 Task: Create a due date automation trigger when advanced on, on the tuesday of the week a card is due add dates starting in between 1 and 5 days at 11:00 AM.
Action: Mouse moved to (769, 222)
Screenshot: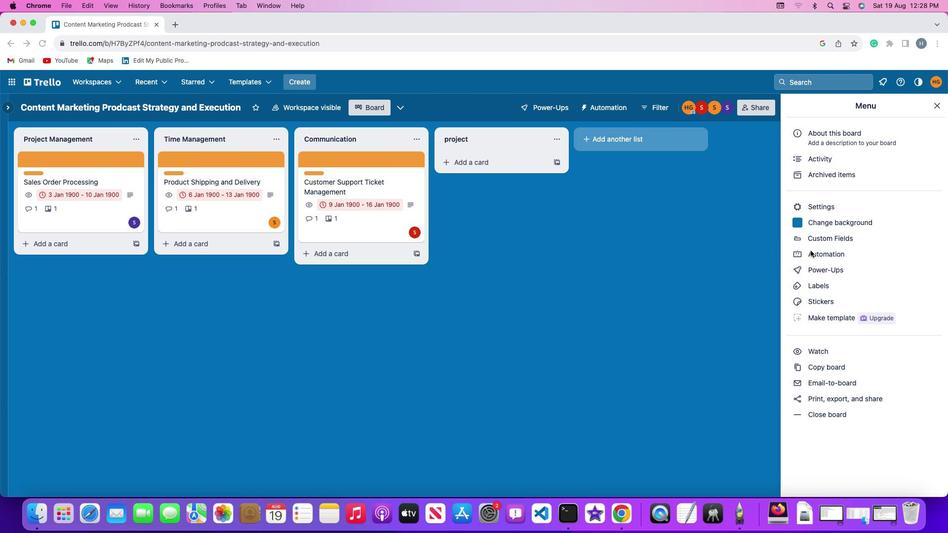 
Action: Mouse pressed left at (769, 222)
Screenshot: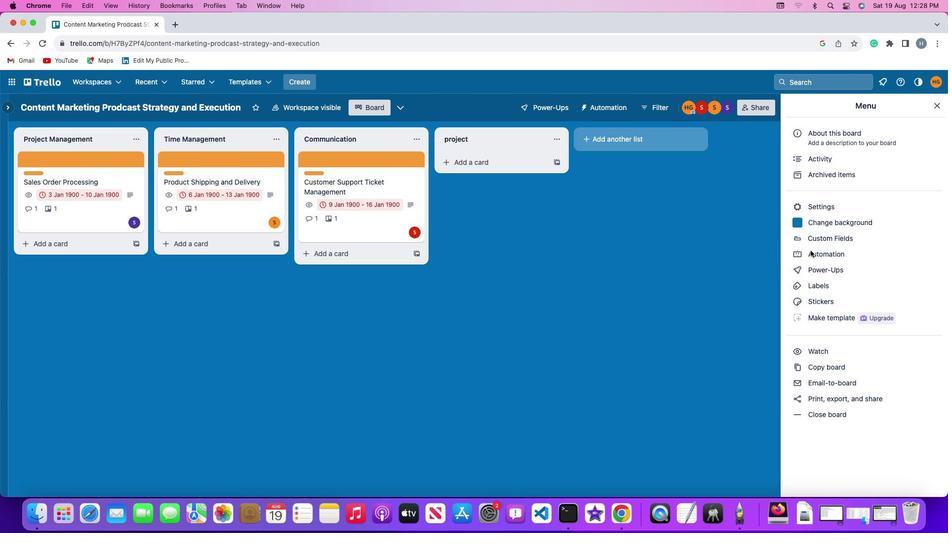 
Action: Mouse pressed left at (769, 222)
Screenshot: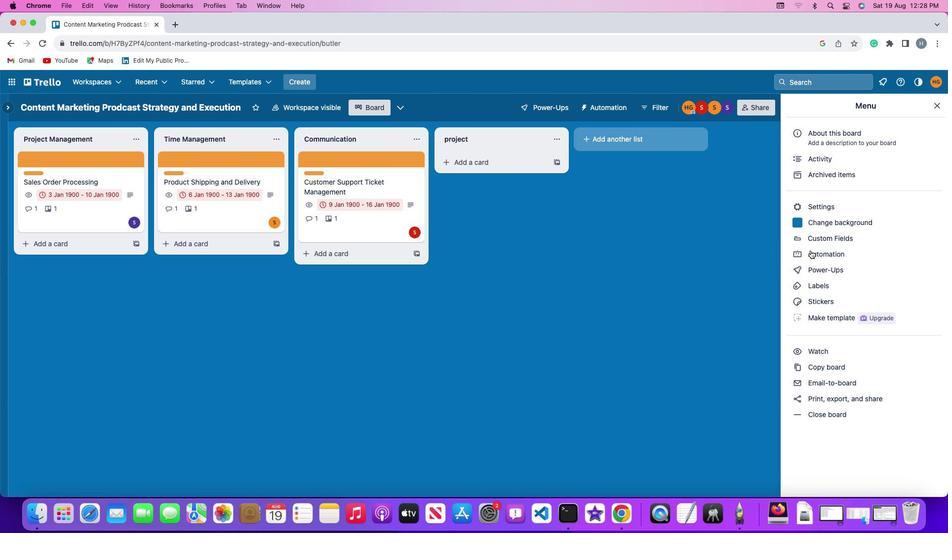 
Action: Mouse moved to (145, 195)
Screenshot: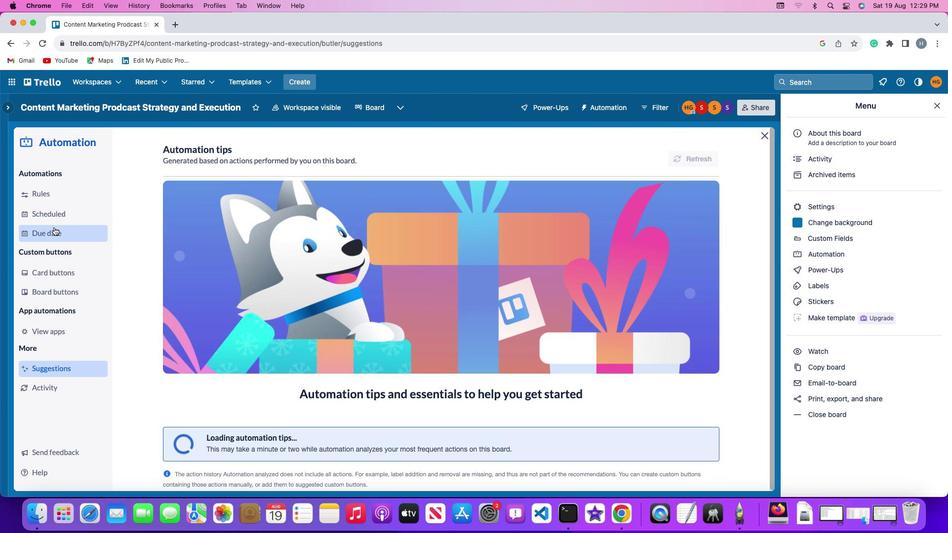 
Action: Mouse pressed left at (145, 195)
Screenshot: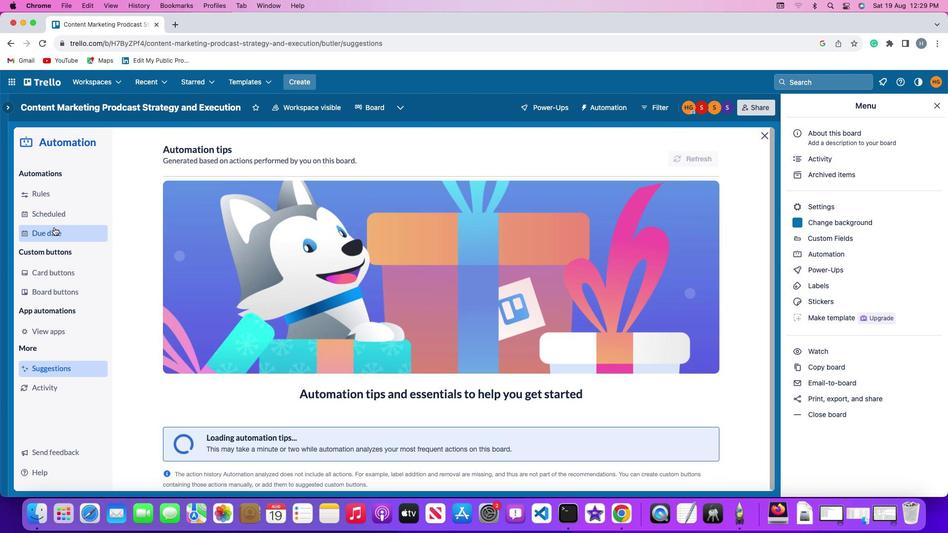 
Action: Mouse moved to (649, 96)
Screenshot: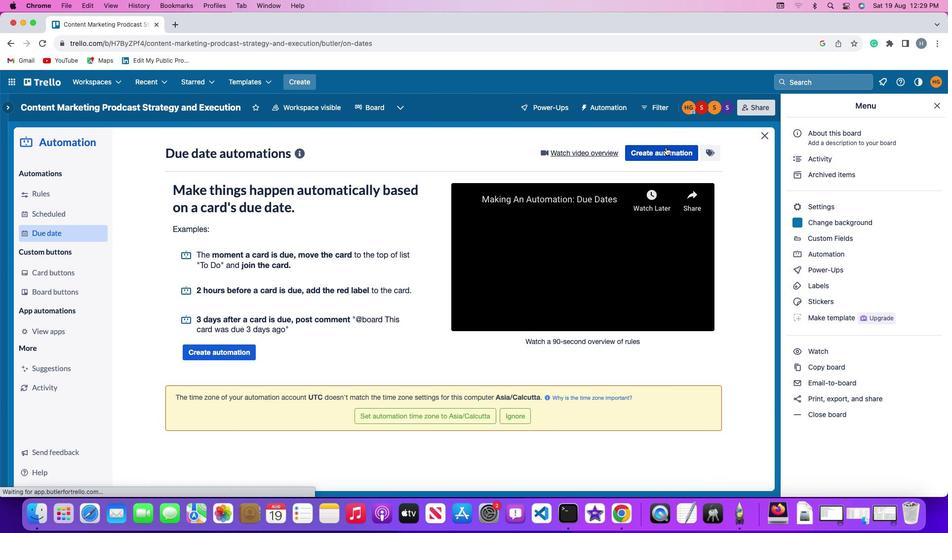 
Action: Mouse pressed left at (649, 96)
Screenshot: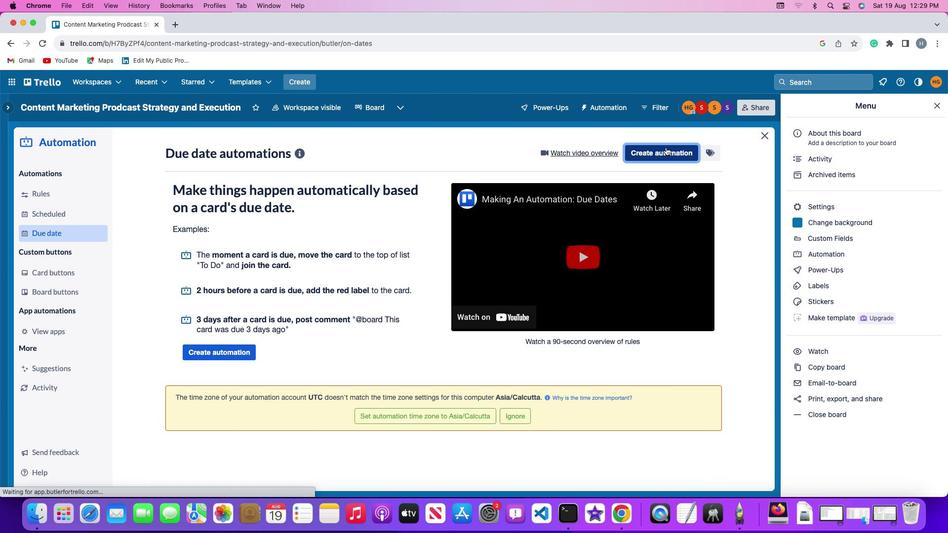 
Action: Mouse moved to (268, 225)
Screenshot: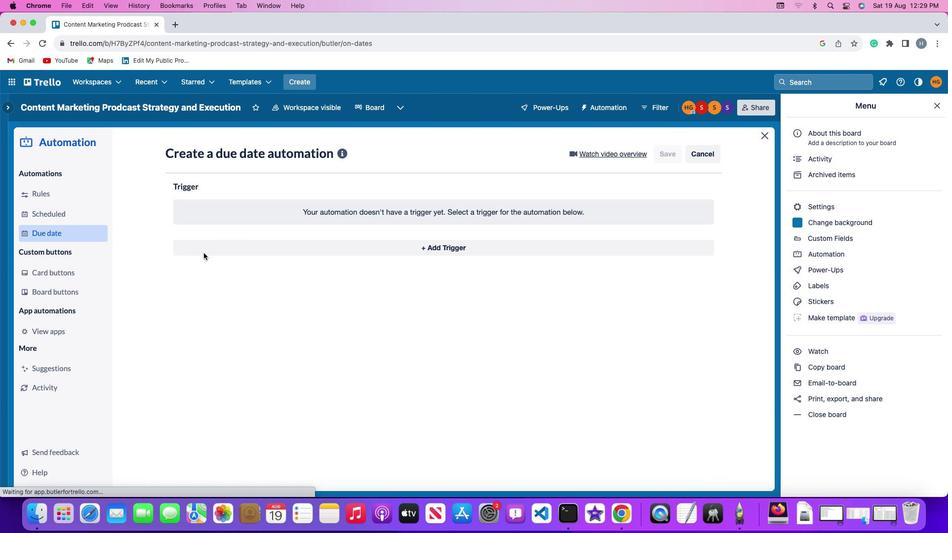 
Action: Mouse pressed left at (268, 225)
Screenshot: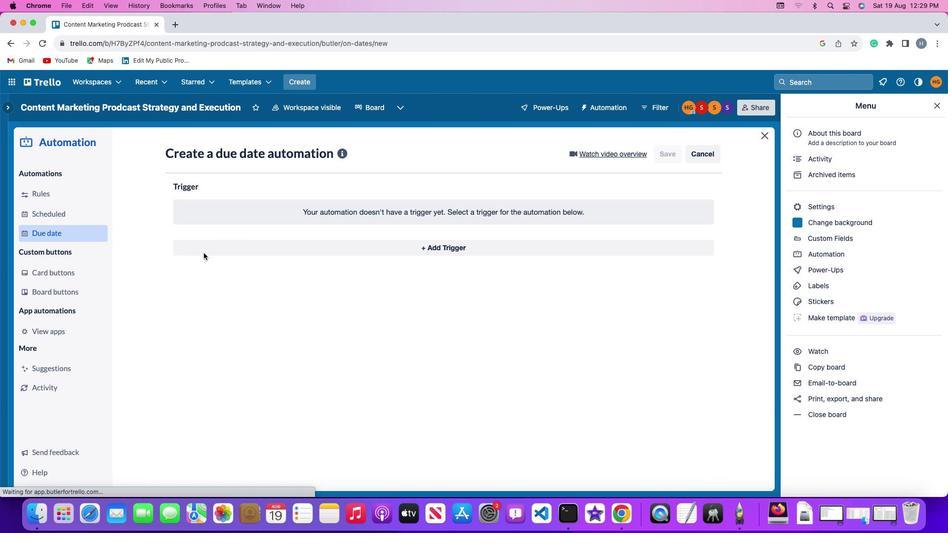 
Action: Mouse moved to (277, 444)
Screenshot: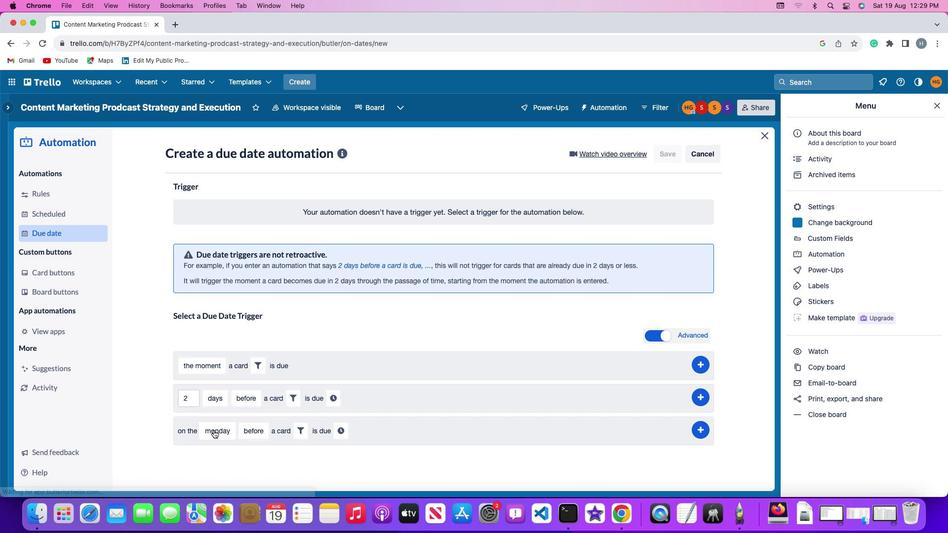
Action: Mouse pressed left at (277, 444)
Screenshot: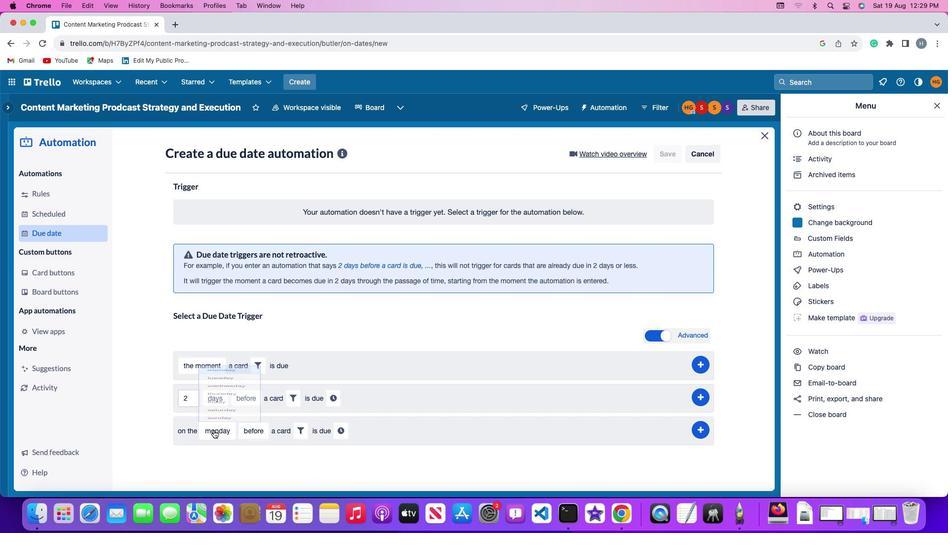 
Action: Mouse moved to (287, 292)
Screenshot: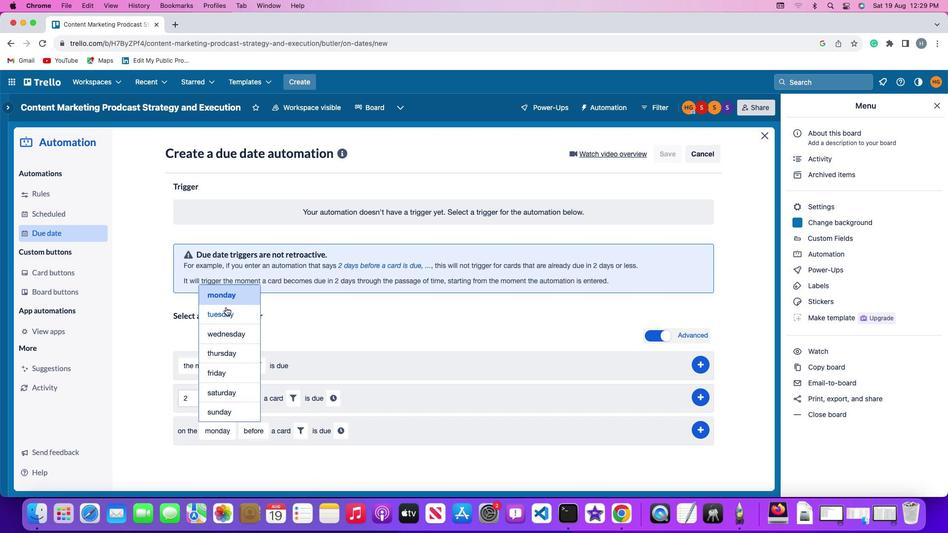 
Action: Mouse pressed left at (287, 292)
Screenshot: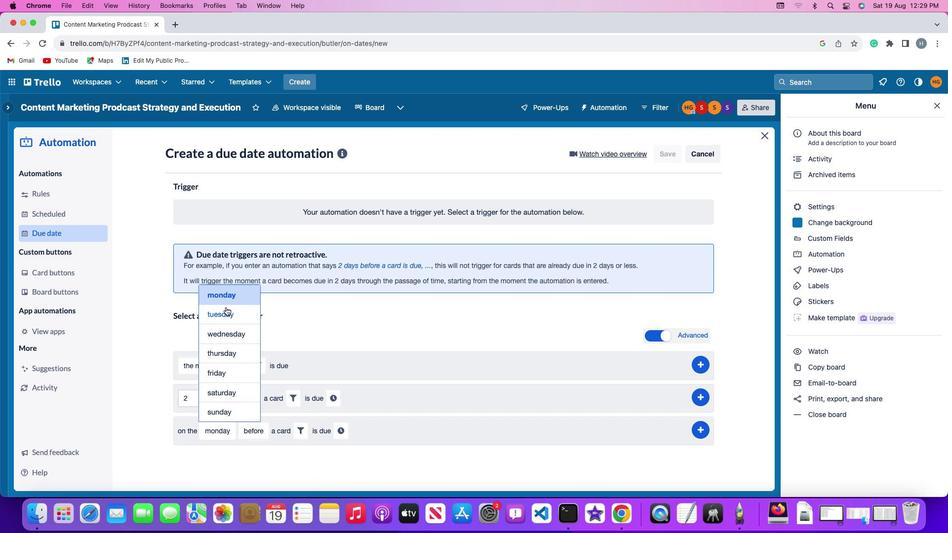
Action: Mouse moved to (302, 442)
Screenshot: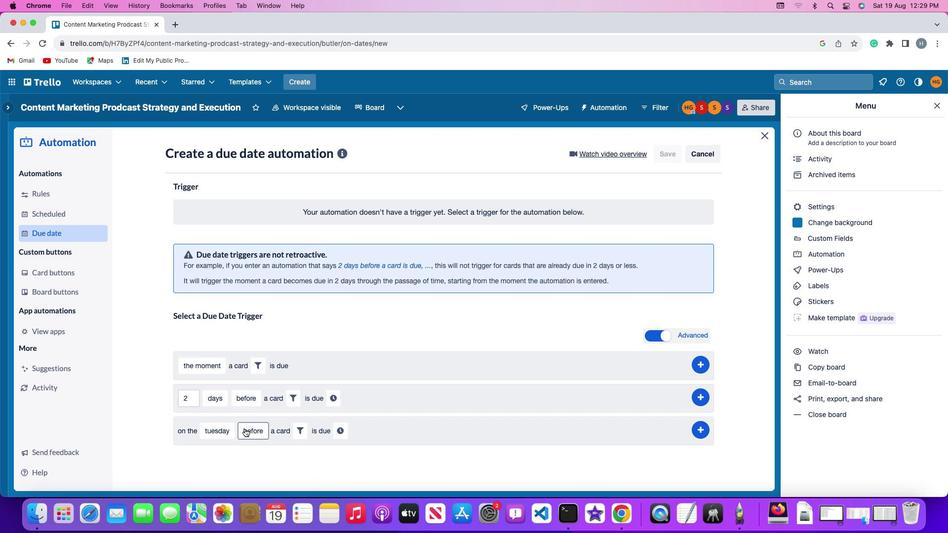
Action: Mouse pressed left at (302, 442)
Screenshot: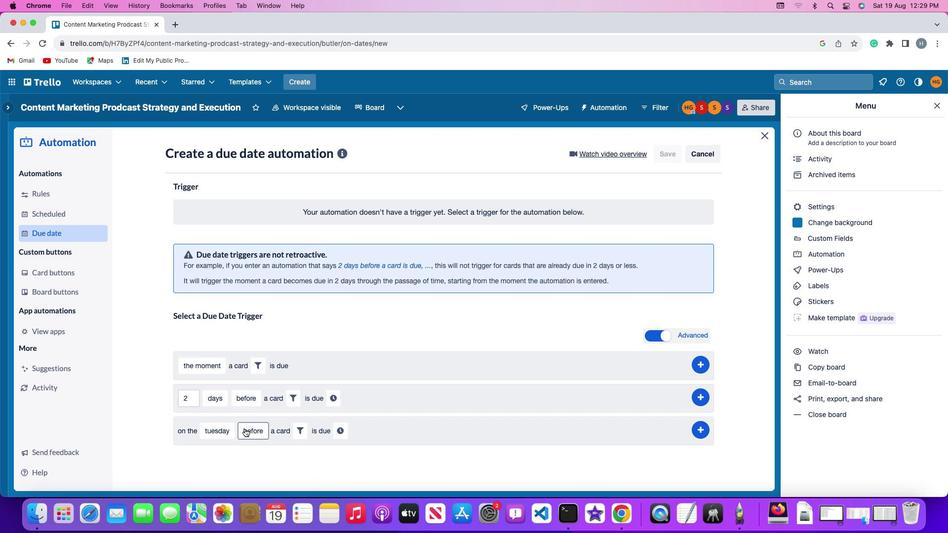 
Action: Mouse moved to (312, 404)
Screenshot: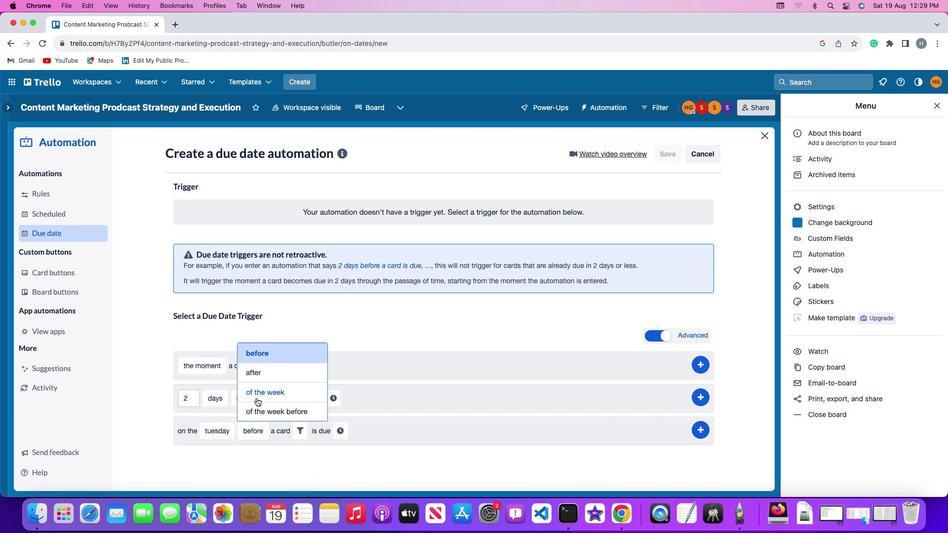 
Action: Mouse pressed left at (312, 404)
Screenshot: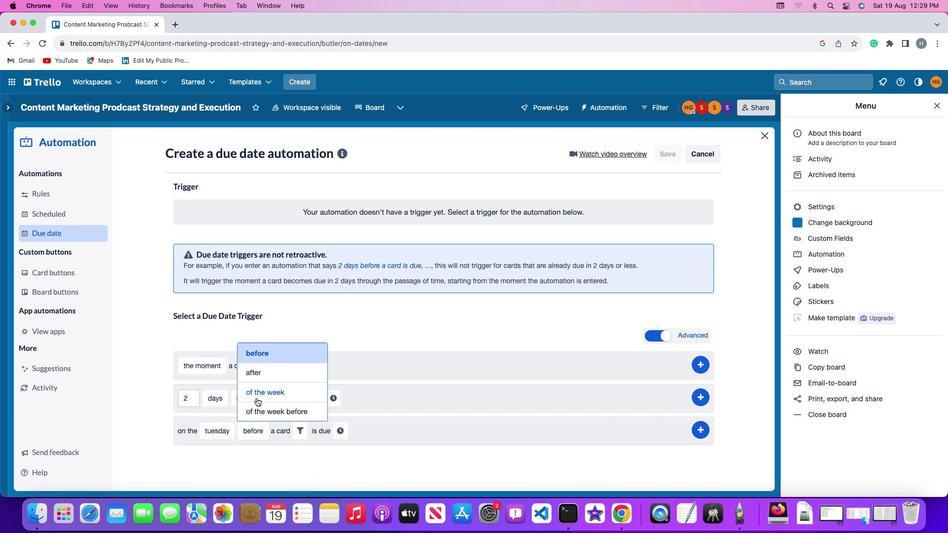 
Action: Mouse moved to (361, 442)
Screenshot: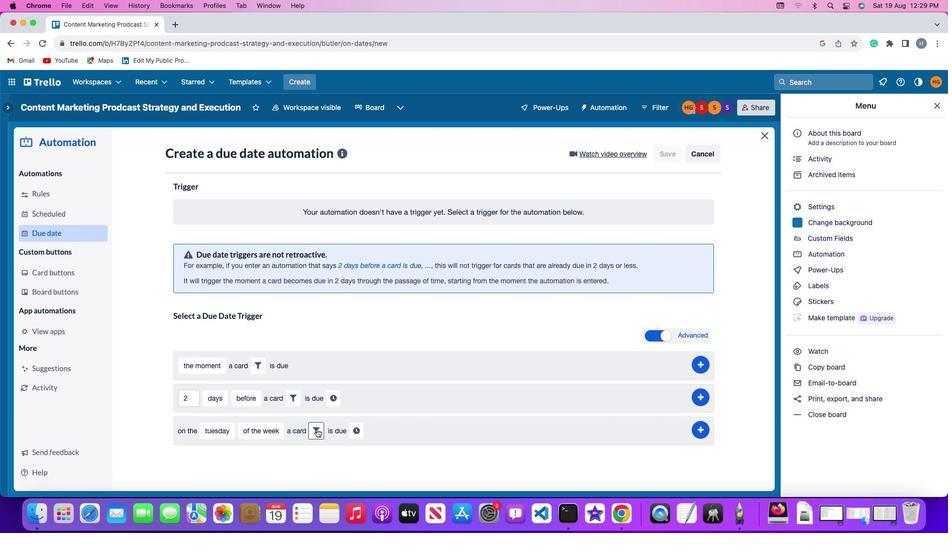 
Action: Mouse pressed left at (361, 442)
Screenshot: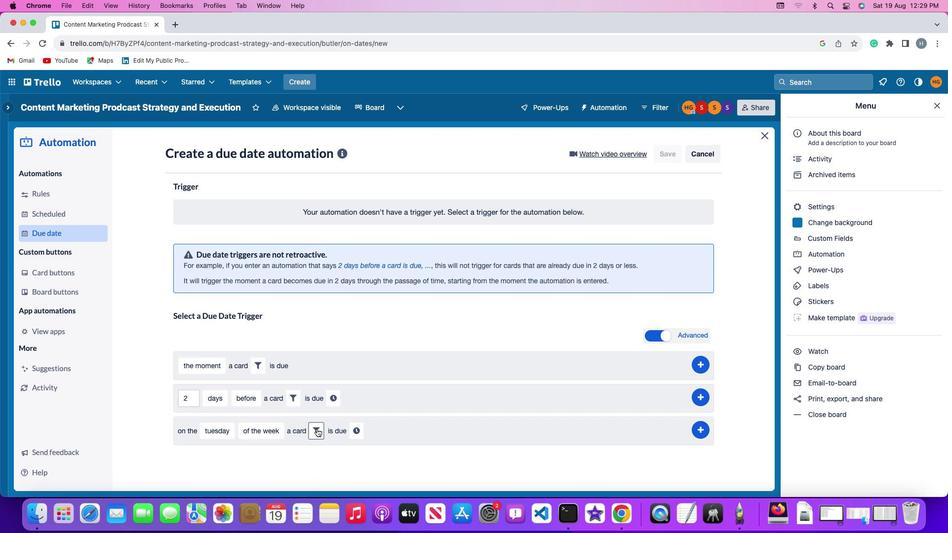 
Action: Mouse moved to (400, 481)
Screenshot: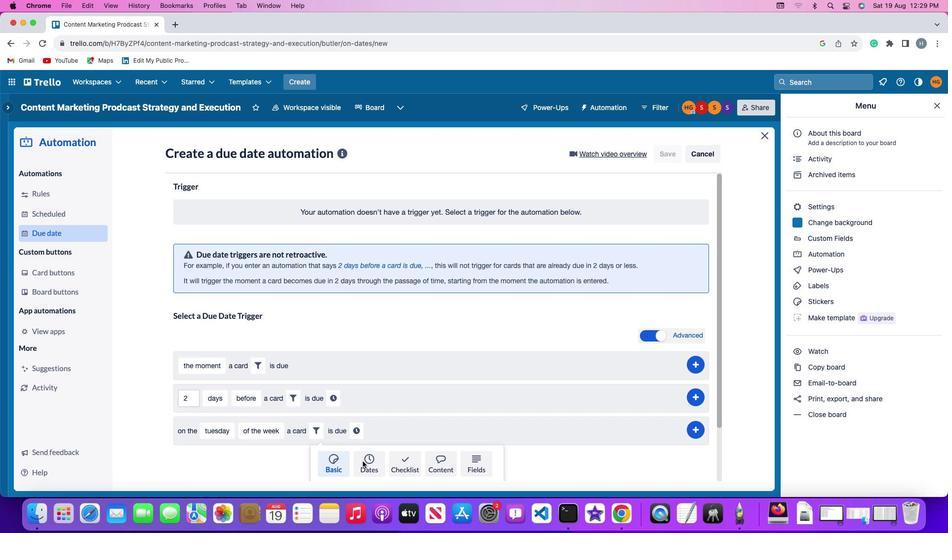 
Action: Mouse pressed left at (400, 481)
Screenshot: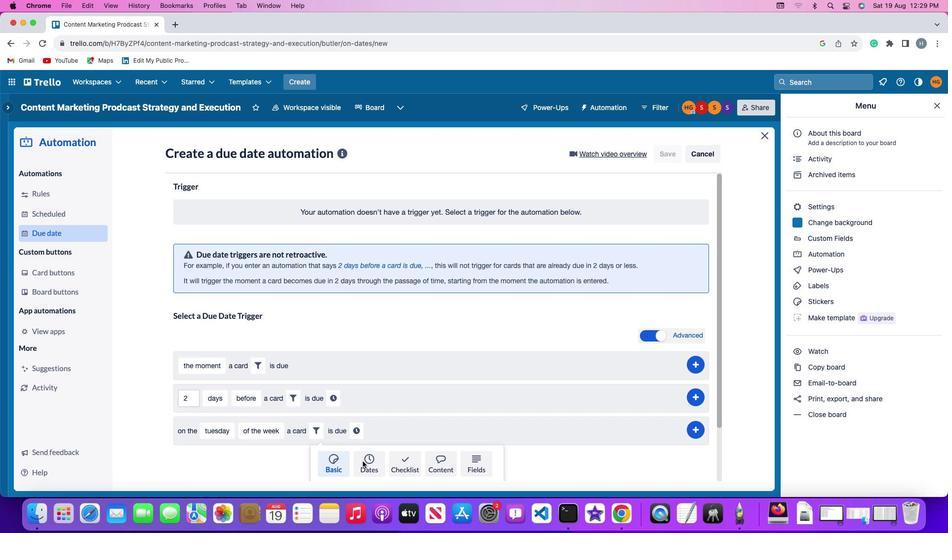 
Action: Mouse moved to (317, 481)
Screenshot: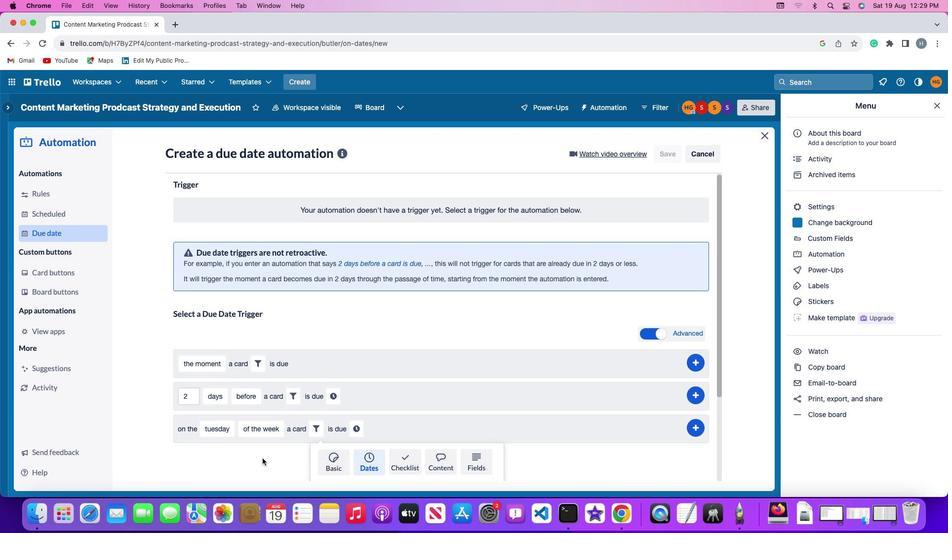 
Action: Mouse scrolled (317, 481) with delta (100, -84)
Screenshot: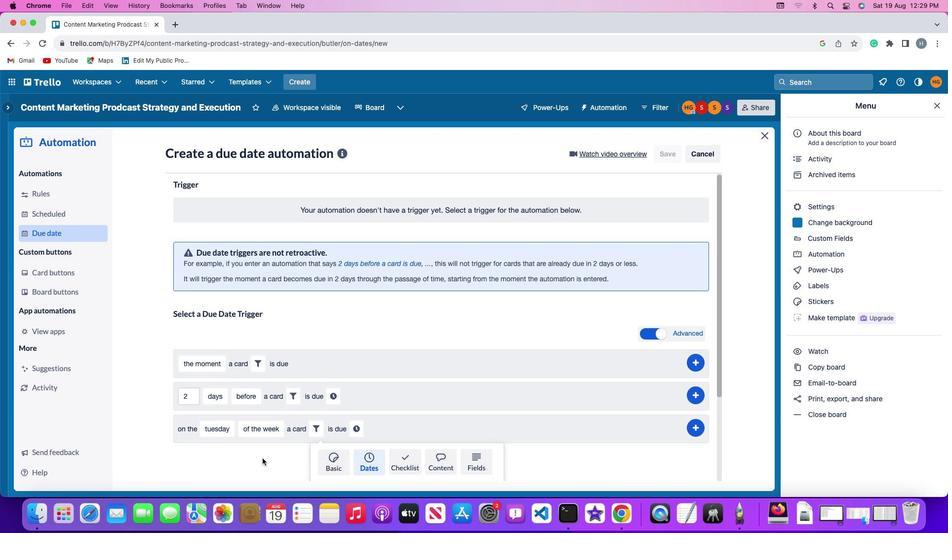 
Action: Mouse scrolled (317, 481) with delta (100, -84)
Screenshot: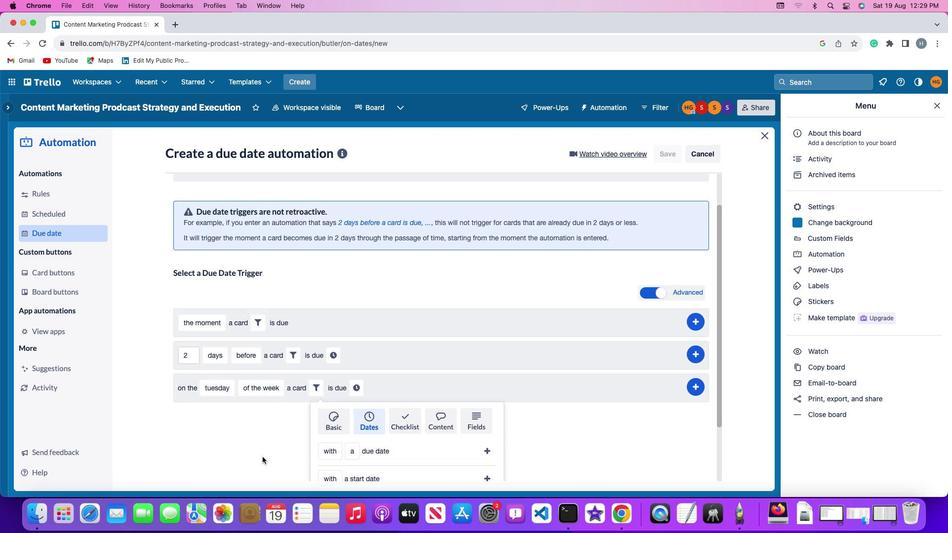 
Action: Mouse scrolled (317, 481) with delta (100, -85)
Screenshot: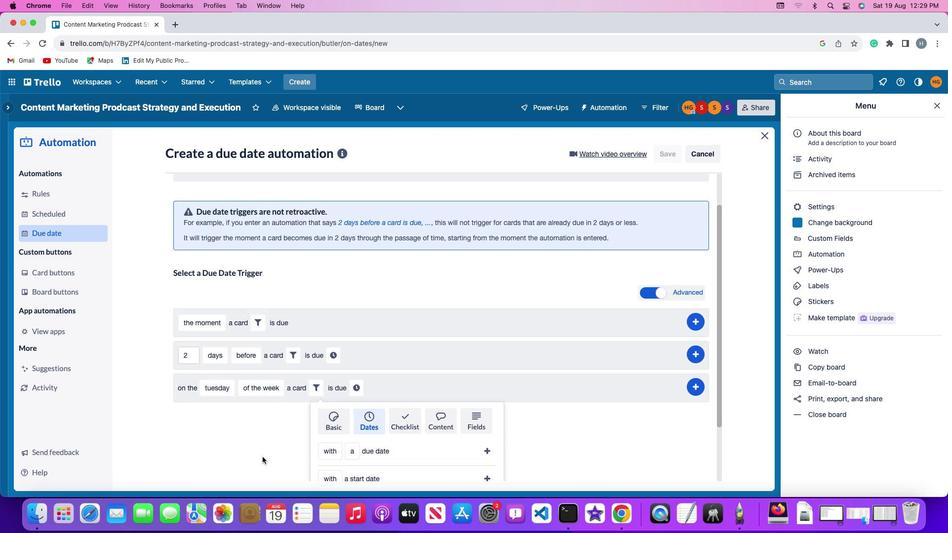
Action: Mouse moved to (317, 481)
Screenshot: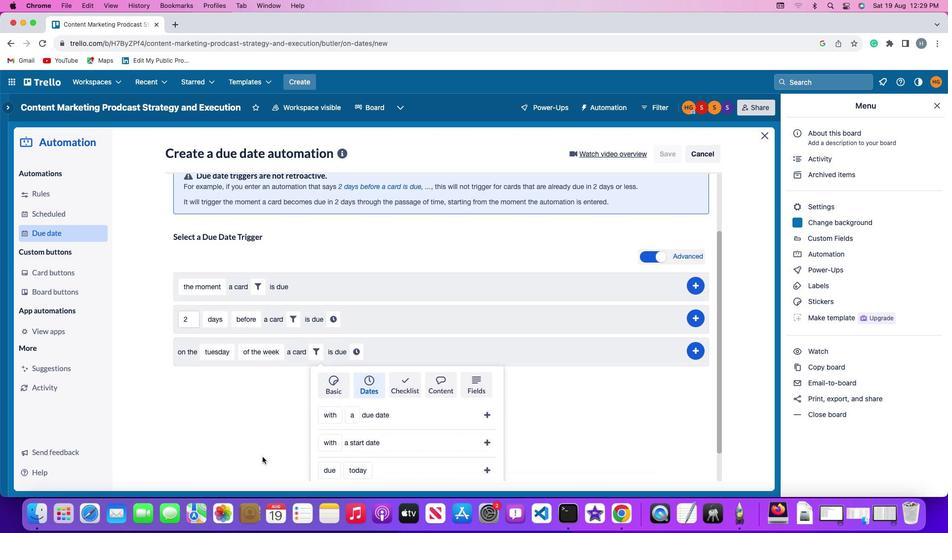 
Action: Mouse scrolled (317, 481) with delta (100, -86)
Screenshot: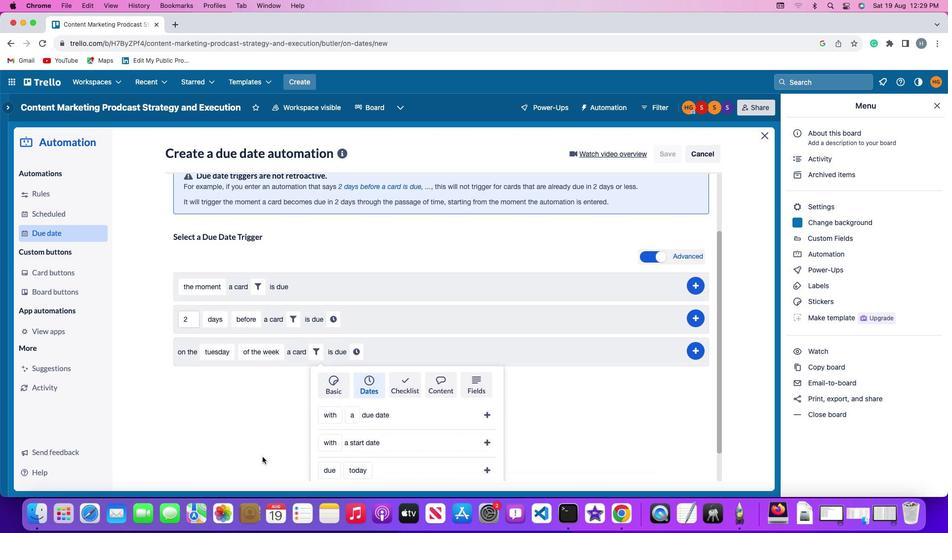 
Action: Mouse moved to (317, 477)
Screenshot: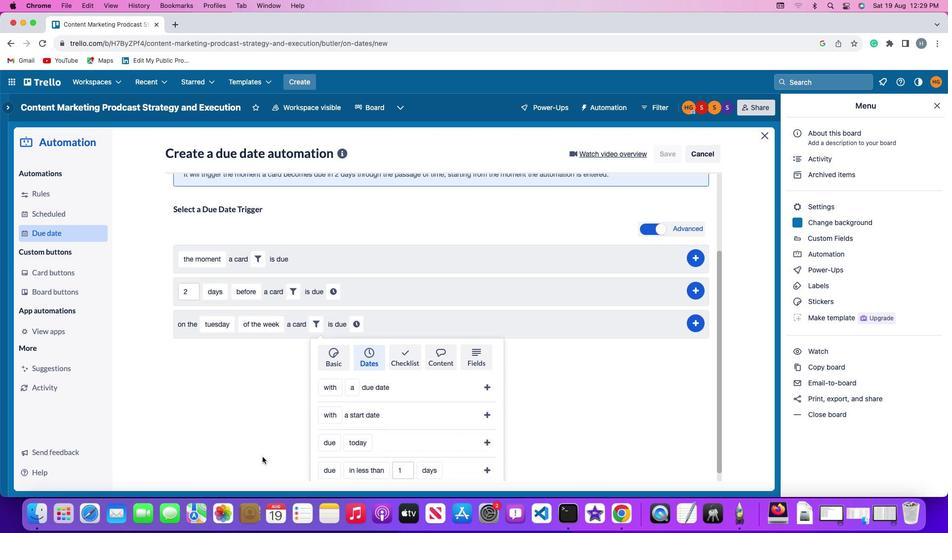 
Action: Mouse scrolled (317, 477) with delta (100, -86)
Screenshot: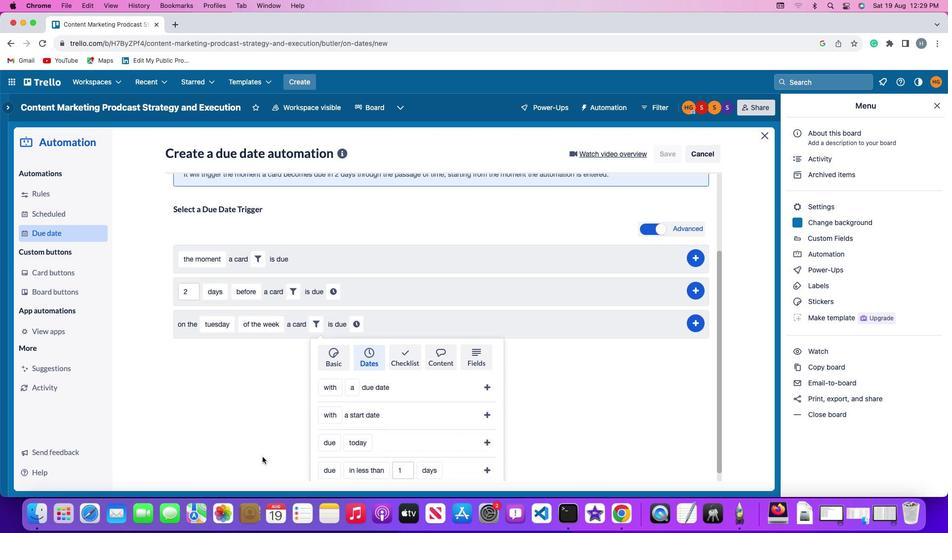 
Action: Mouse moved to (317, 475)
Screenshot: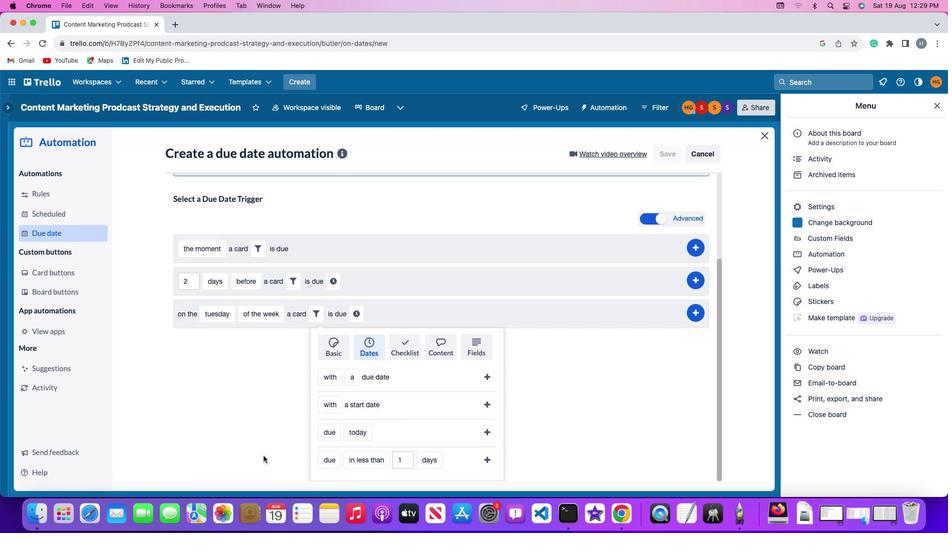 
Action: Mouse scrolled (317, 475) with delta (100, -84)
Screenshot: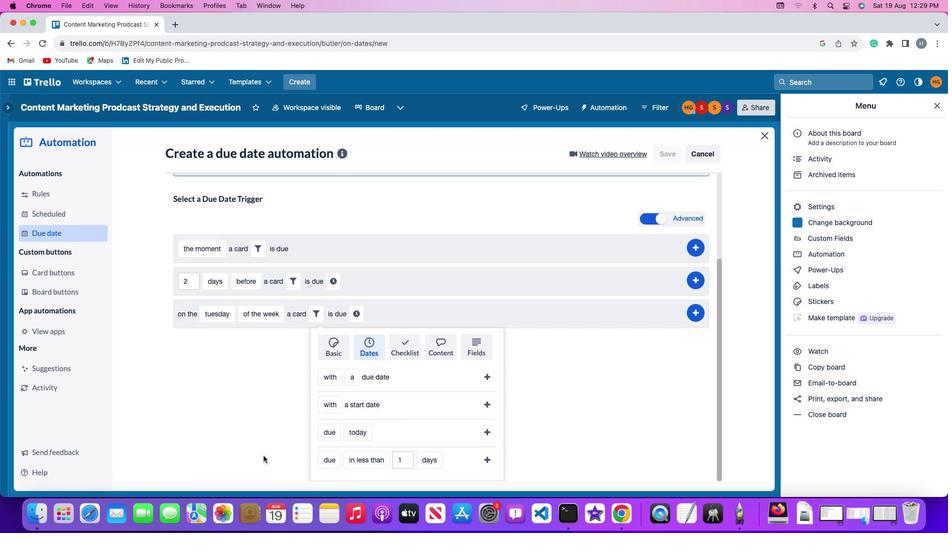 
Action: Mouse scrolled (317, 475) with delta (100, -84)
Screenshot: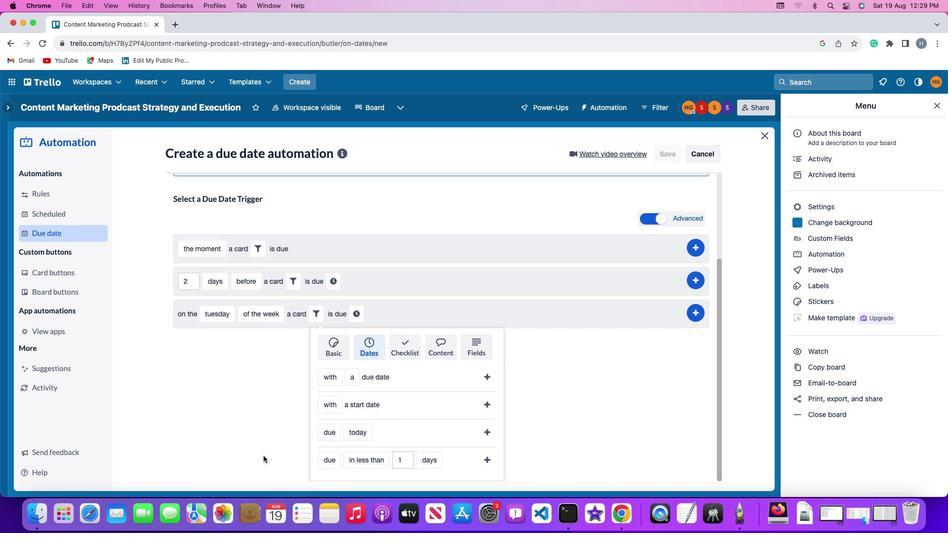 
Action: Mouse scrolled (317, 475) with delta (100, -86)
Screenshot: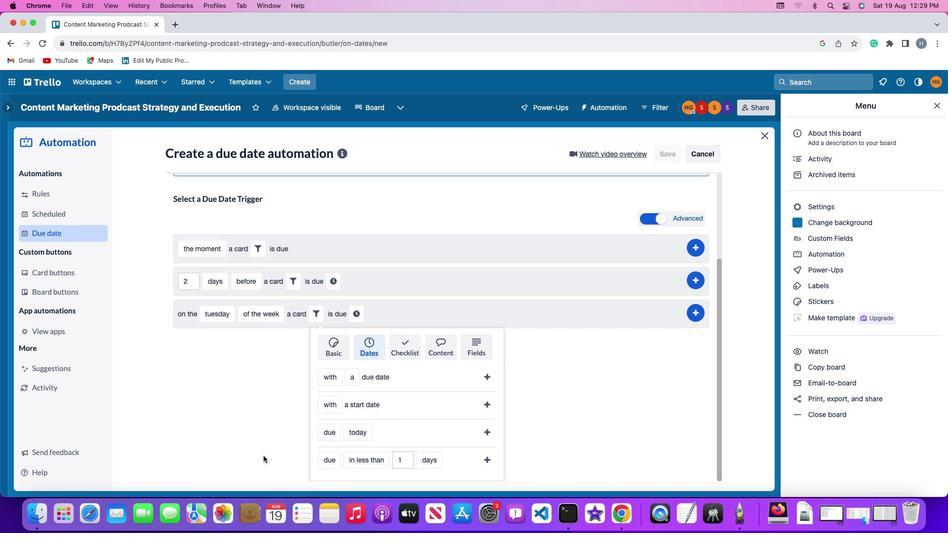 
Action: Mouse scrolled (317, 475) with delta (100, -86)
Screenshot: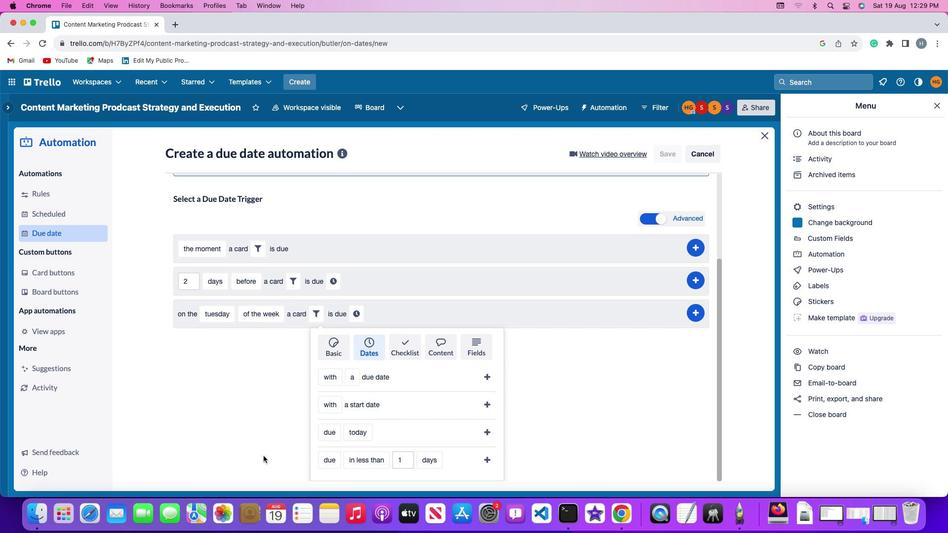 
Action: Mouse moved to (373, 475)
Screenshot: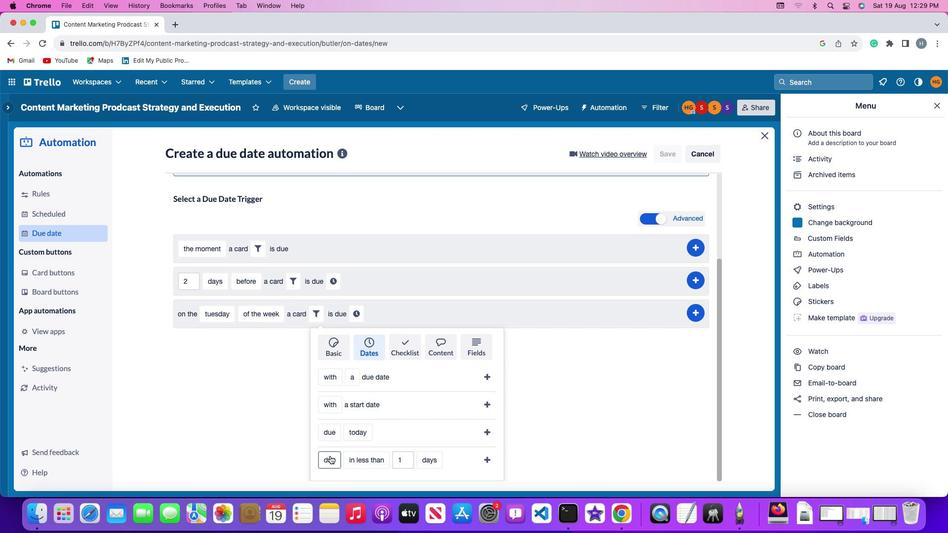 
Action: Mouse pressed left at (373, 475)
Screenshot: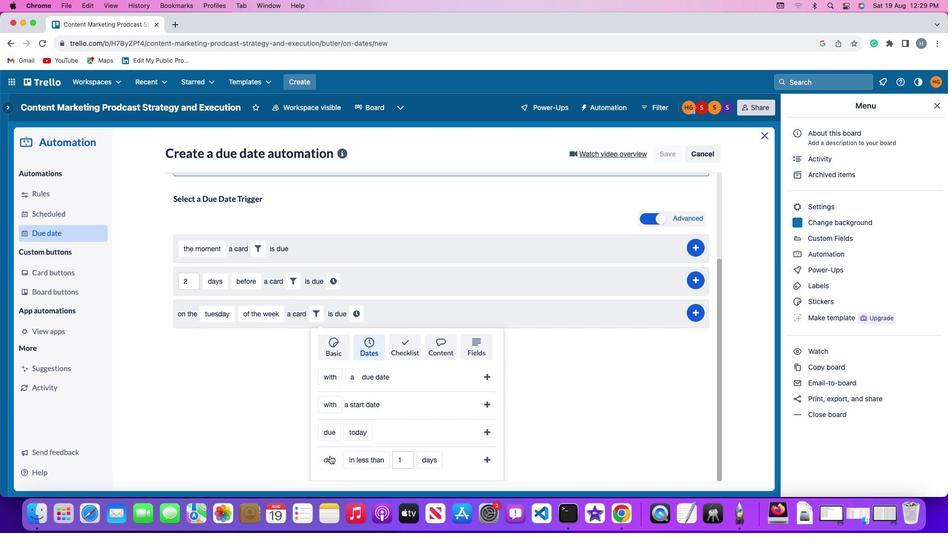 
Action: Mouse moved to (372, 458)
Screenshot: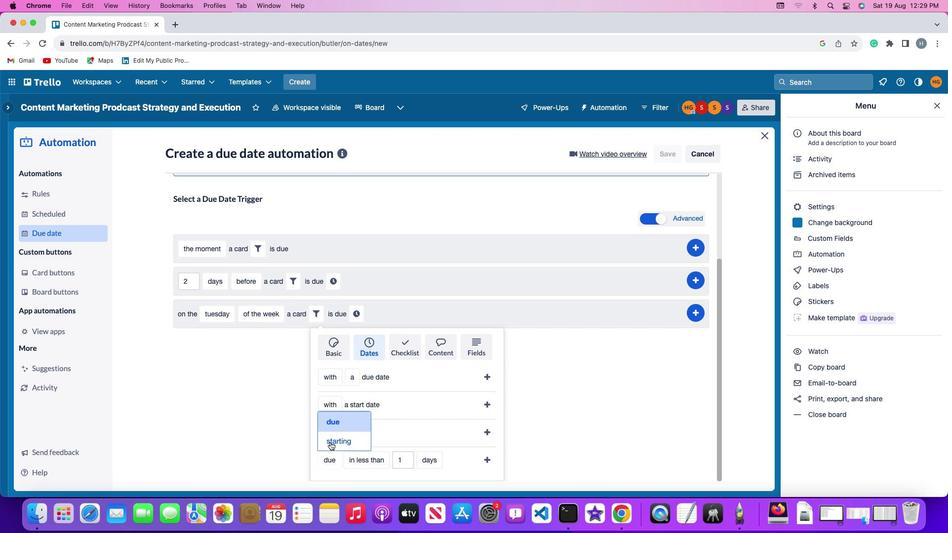 
Action: Mouse pressed left at (372, 458)
Screenshot: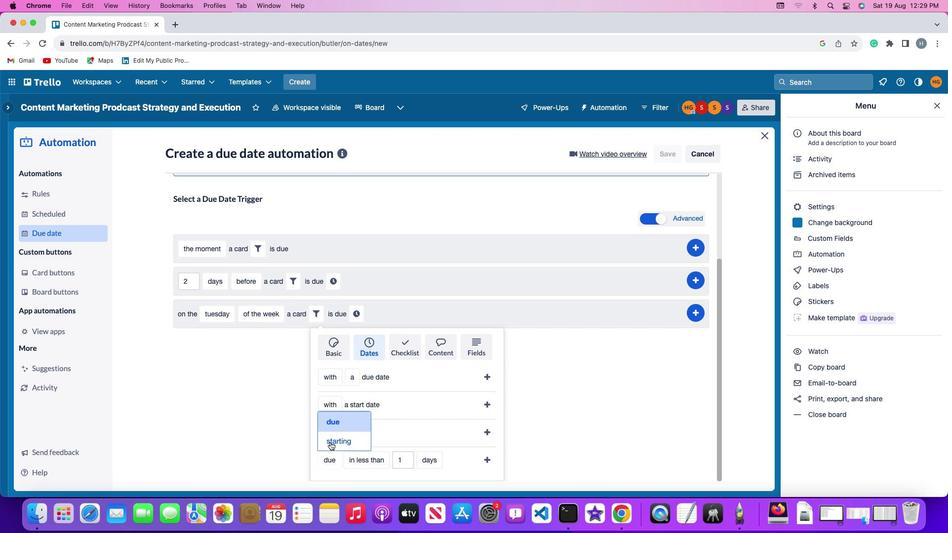 
Action: Mouse moved to (409, 476)
Screenshot: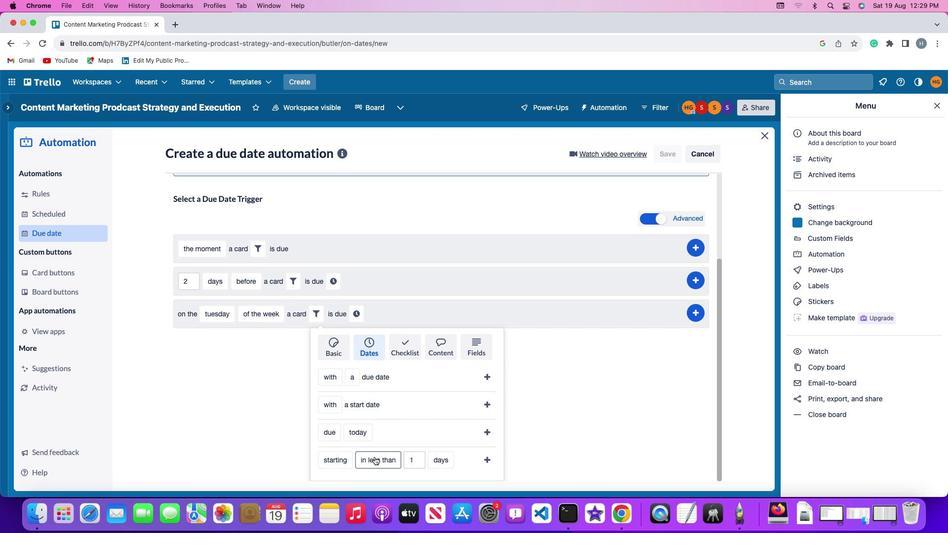 
Action: Mouse pressed left at (409, 476)
Screenshot: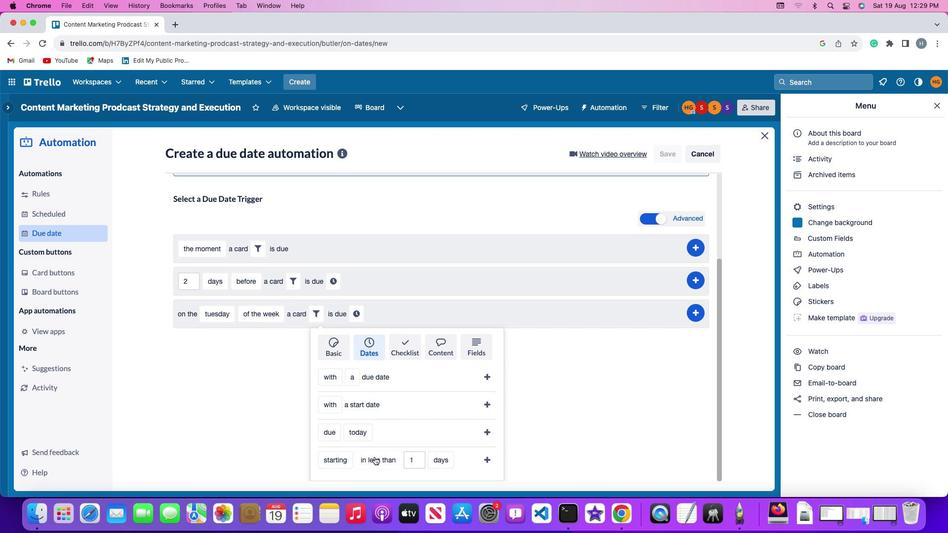 
Action: Mouse moved to (405, 459)
Screenshot: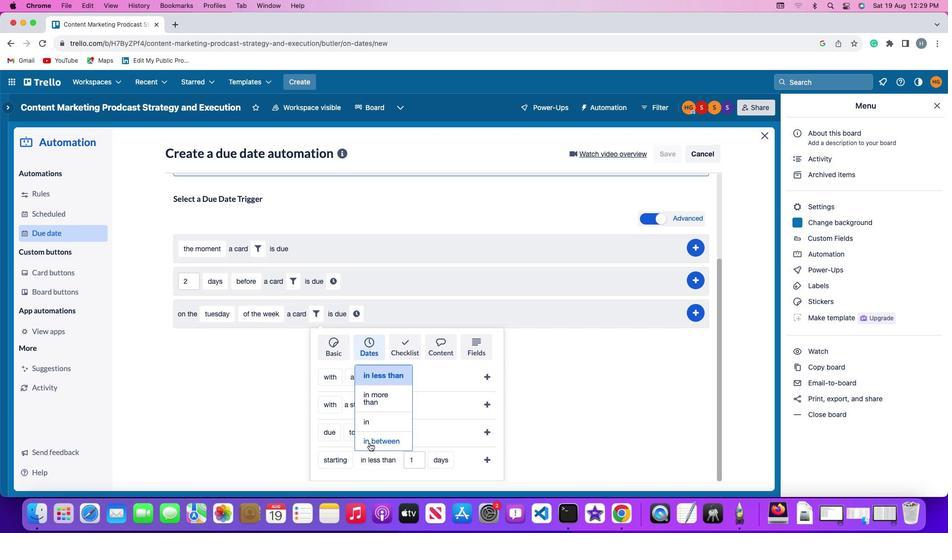 
Action: Mouse pressed left at (405, 459)
Screenshot: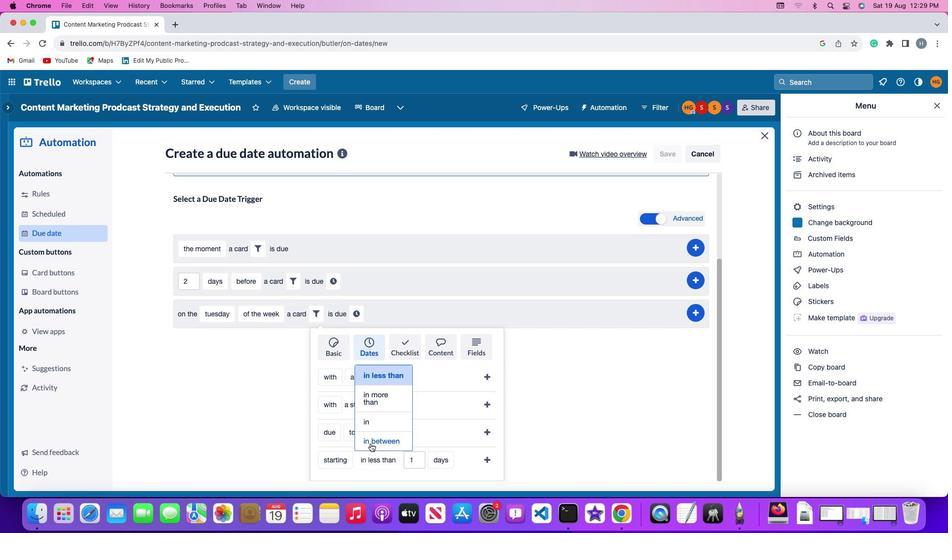
Action: Mouse moved to (443, 475)
Screenshot: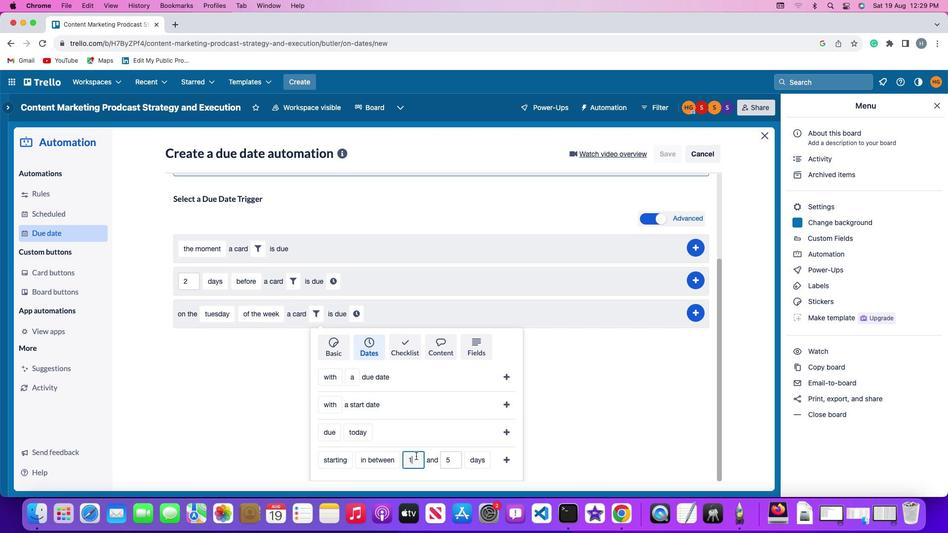 
Action: Mouse pressed left at (443, 475)
Screenshot: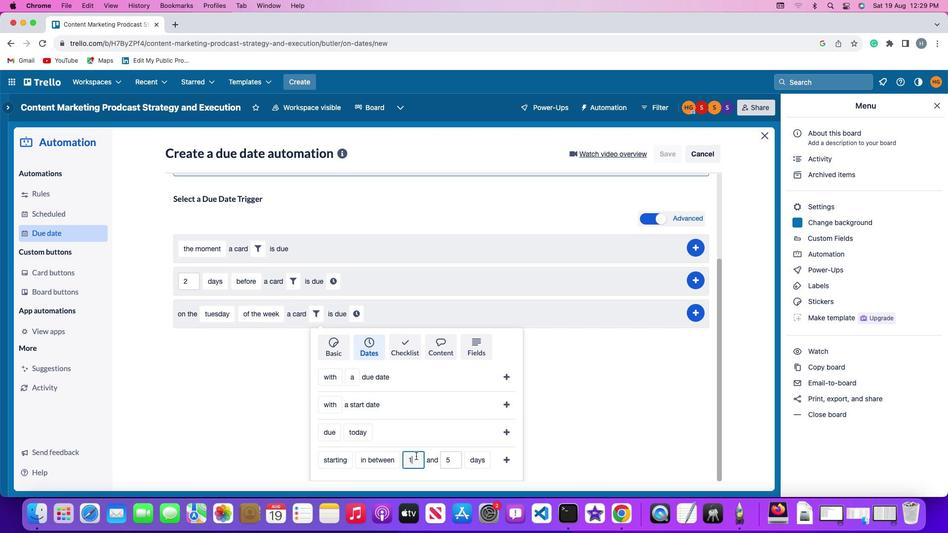 
Action: Mouse moved to (443, 475)
Screenshot: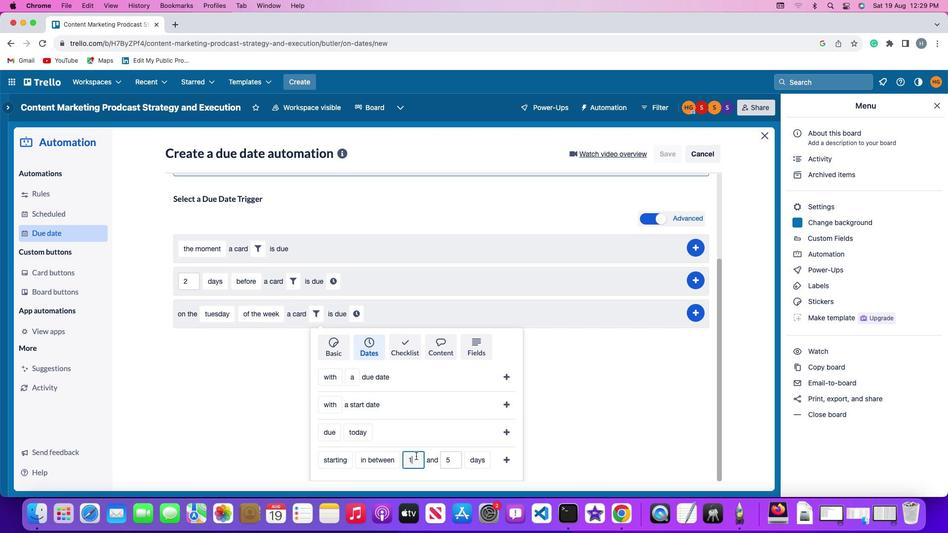 
Action: Key pressed Key.backspace'1'
Screenshot: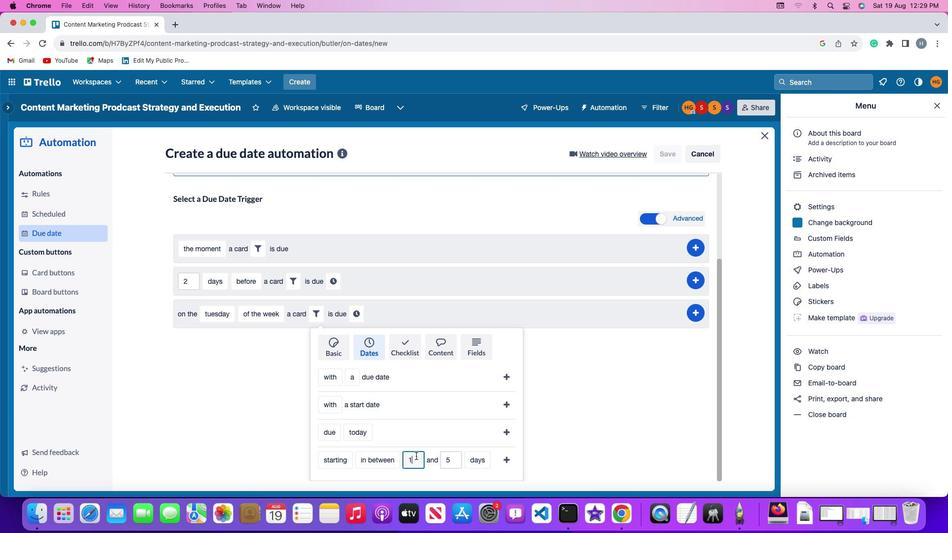 
Action: Mouse moved to (475, 481)
Screenshot: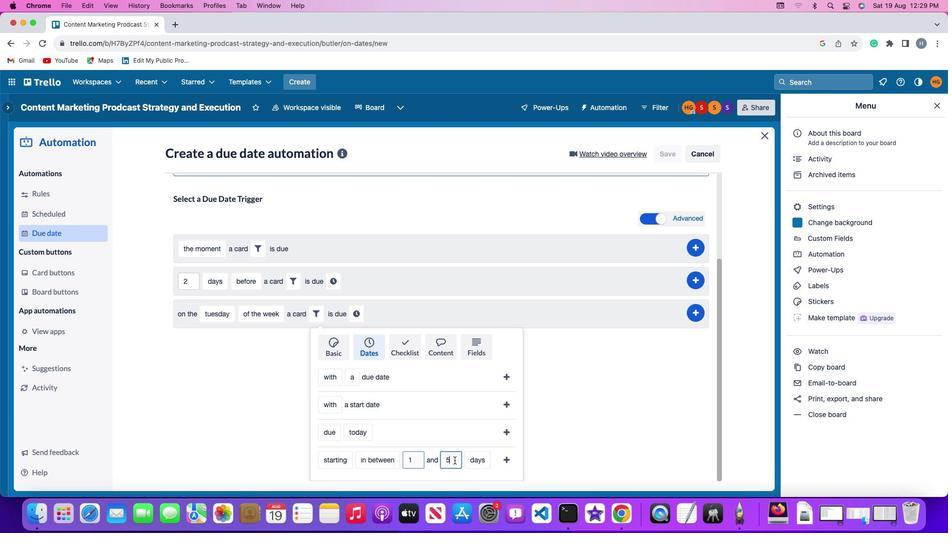 
Action: Mouse pressed left at (475, 481)
Screenshot: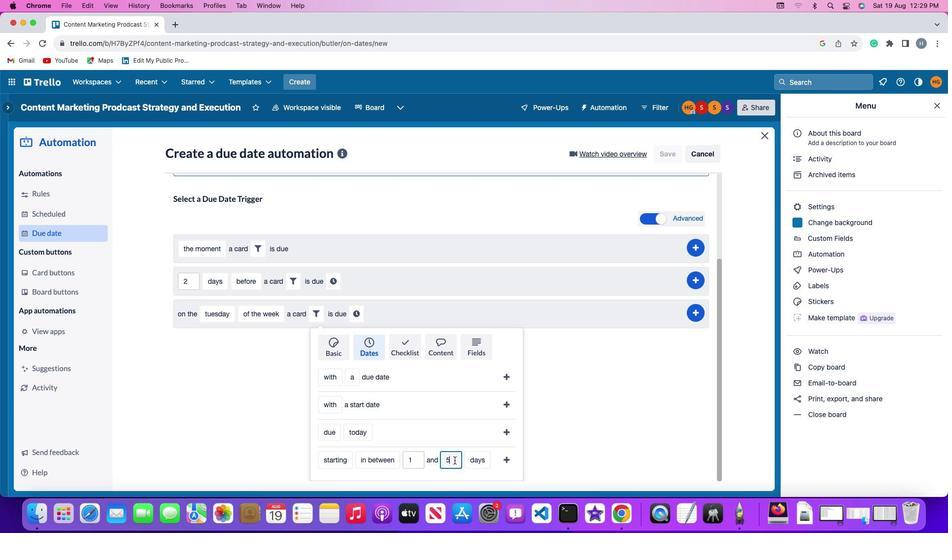 
Action: Key pressed Key.backspace'5'
Screenshot: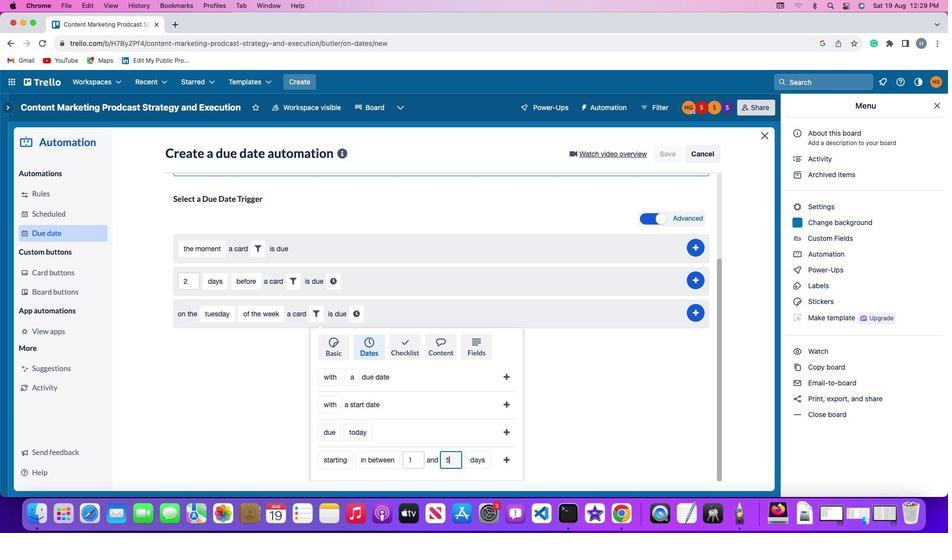 
Action: Mouse moved to (491, 482)
Screenshot: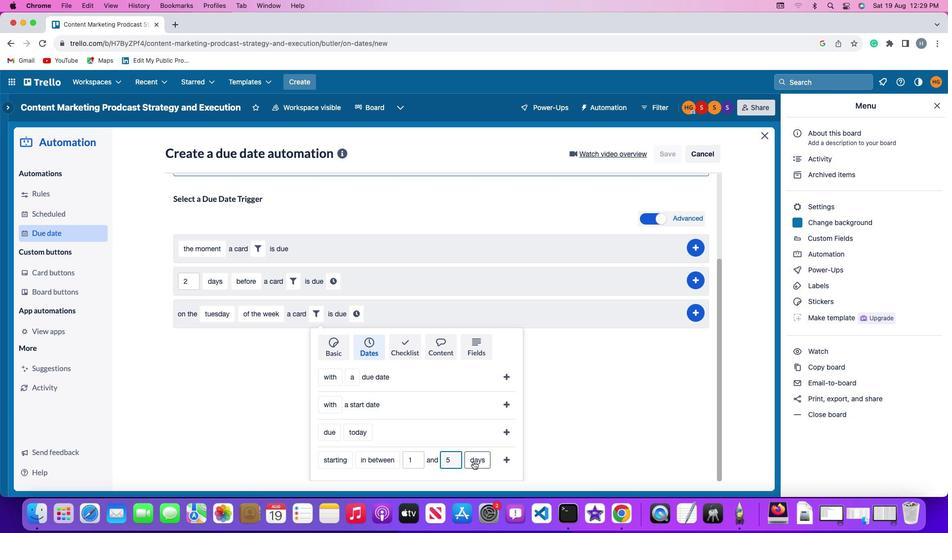 
Action: Mouse pressed left at (491, 482)
Screenshot: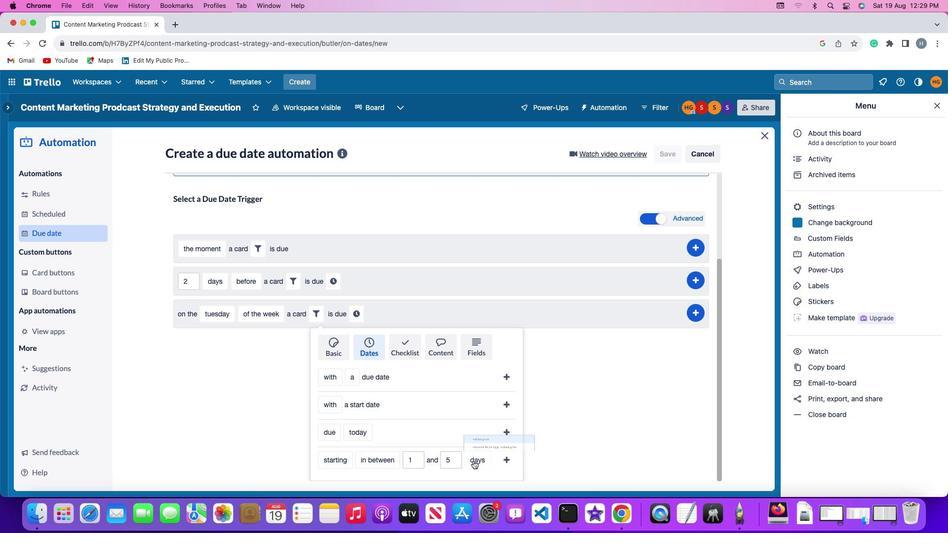 
Action: Mouse moved to (496, 430)
Screenshot: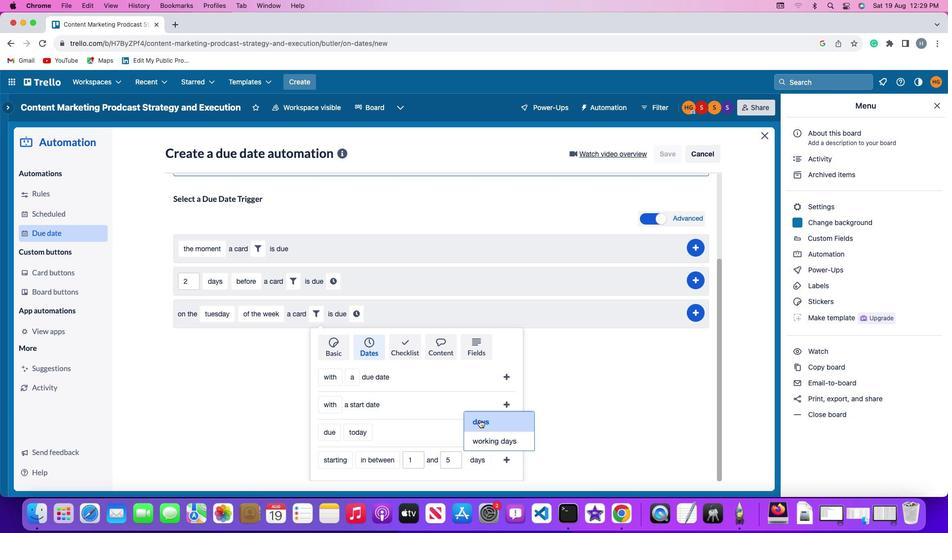 
Action: Mouse pressed left at (496, 430)
Screenshot: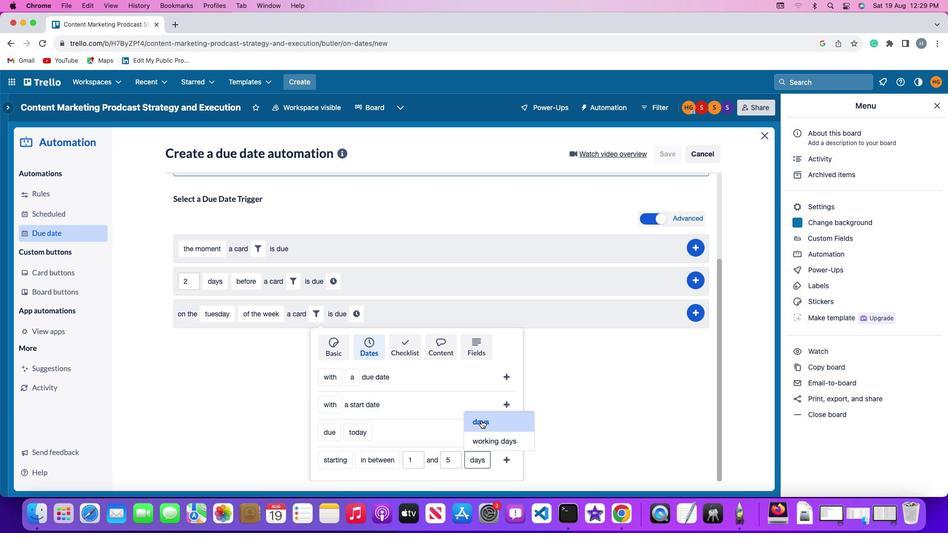 
Action: Mouse moved to (523, 473)
Screenshot: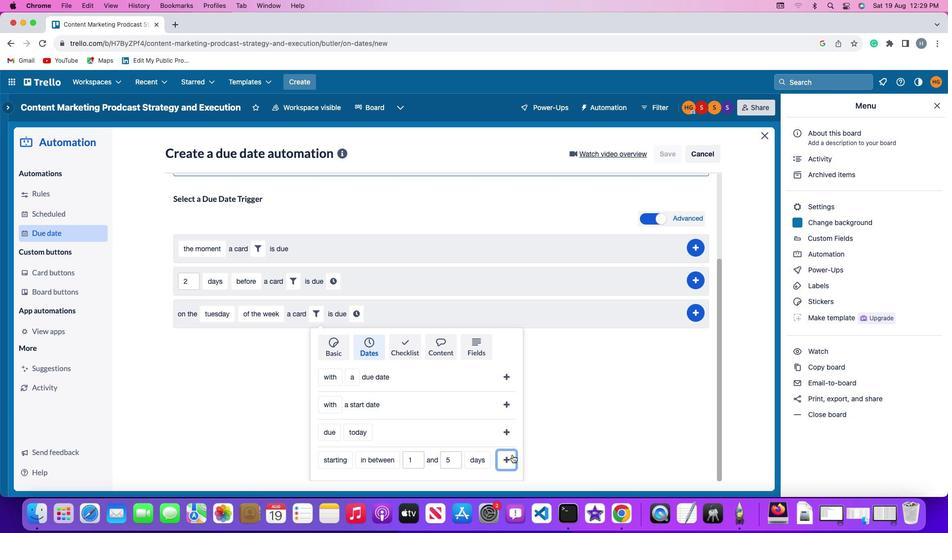 
Action: Mouse pressed left at (523, 473)
Screenshot: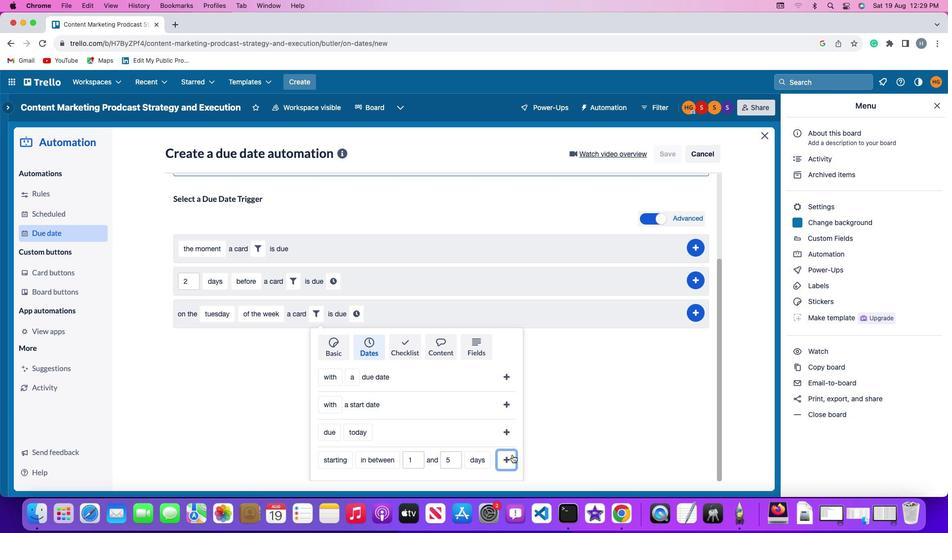 
Action: Mouse moved to (500, 451)
Screenshot: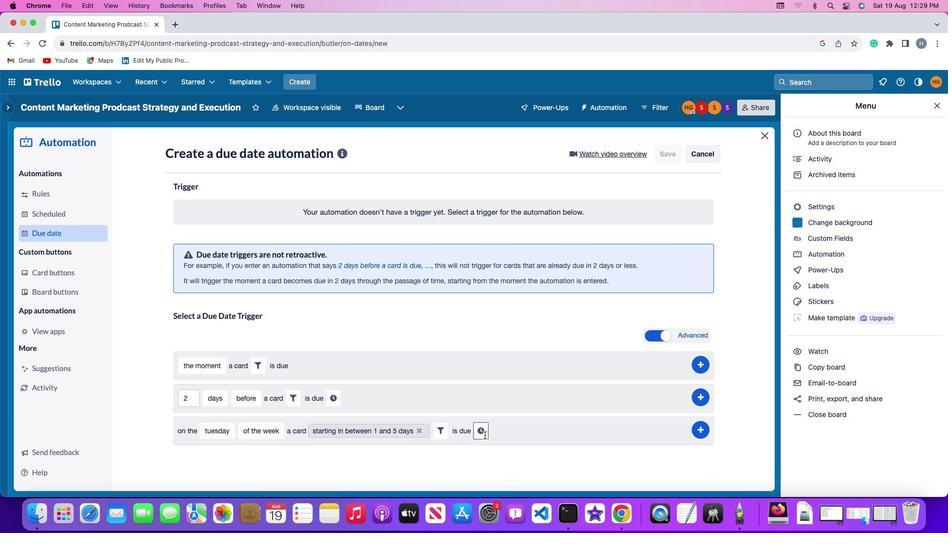 
Action: Mouse pressed left at (500, 451)
Screenshot: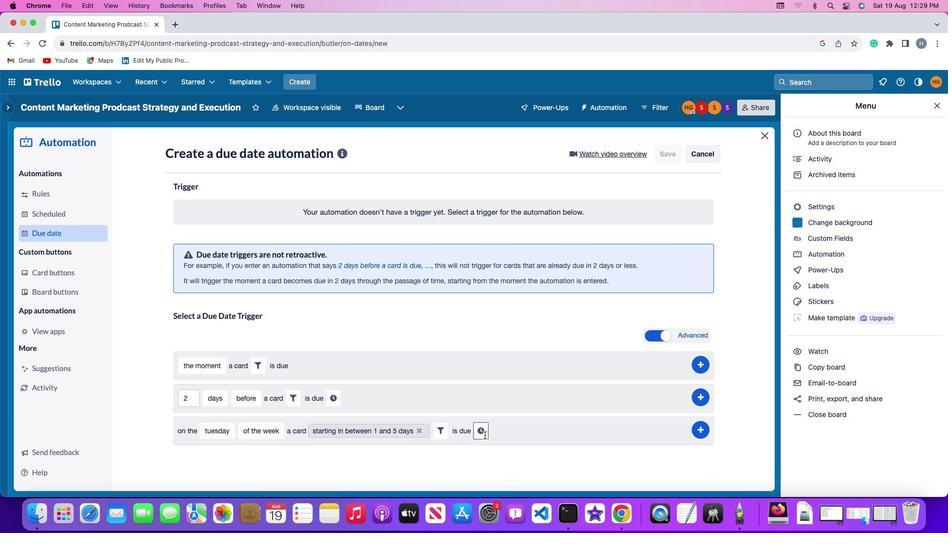 
Action: Mouse moved to (514, 452)
Screenshot: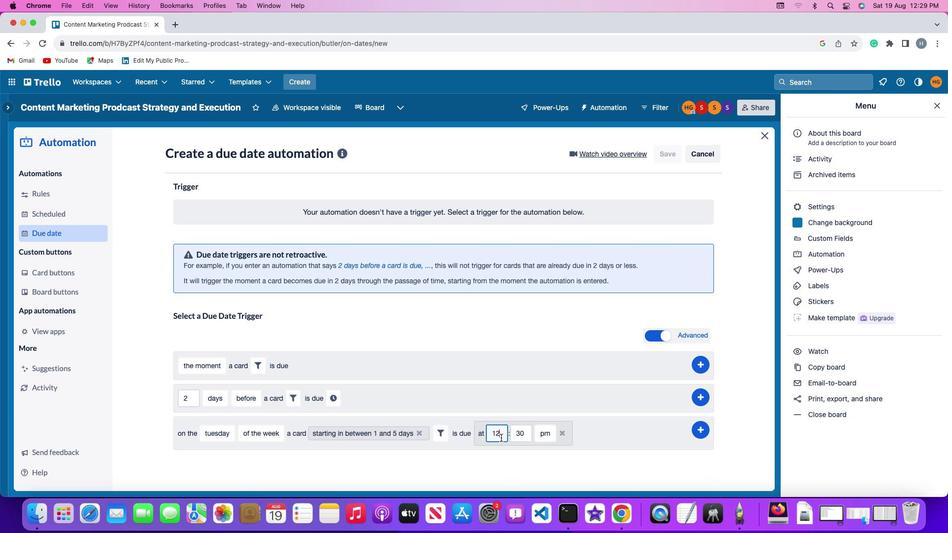 
Action: Mouse pressed left at (514, 452)
Screenshot: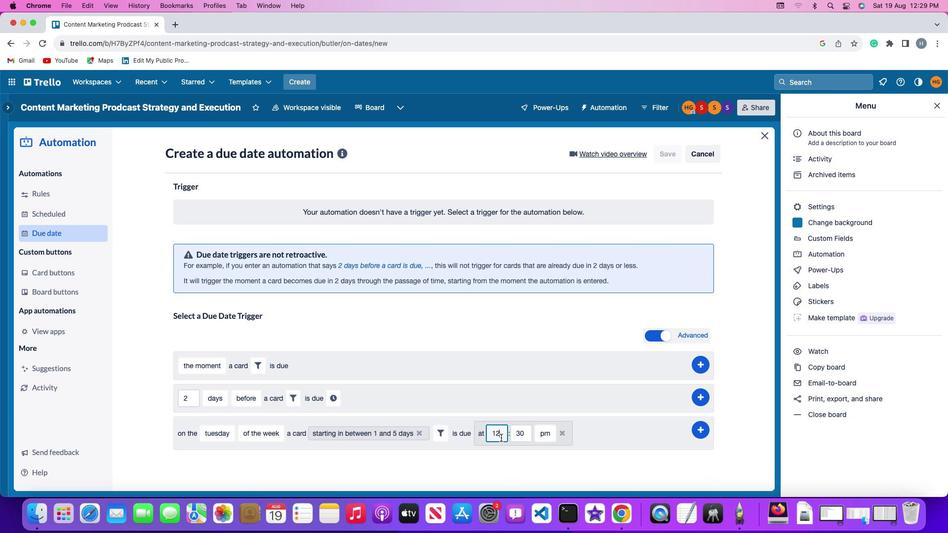 
Action: Mouse moved to (514, 452)
Screenshot: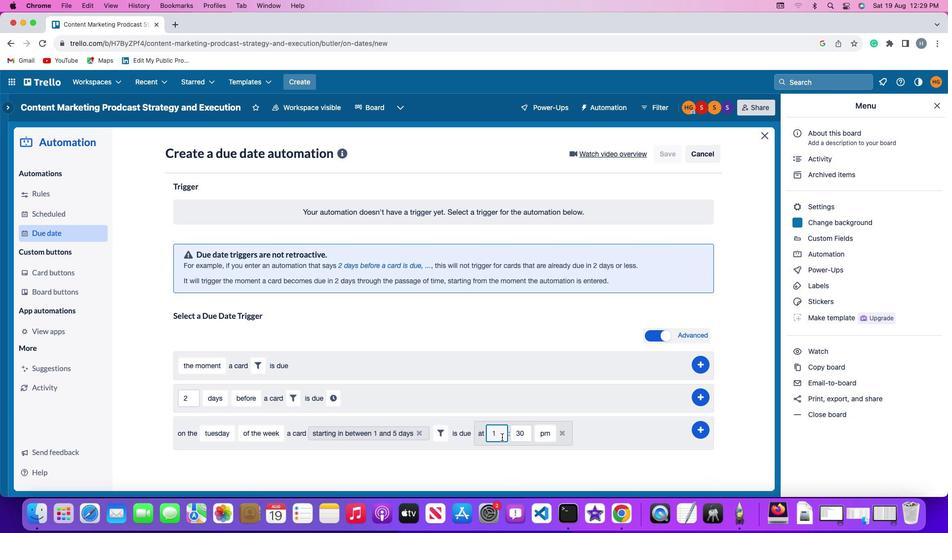 
Action: Key pressed Key.backspace
Screenshot: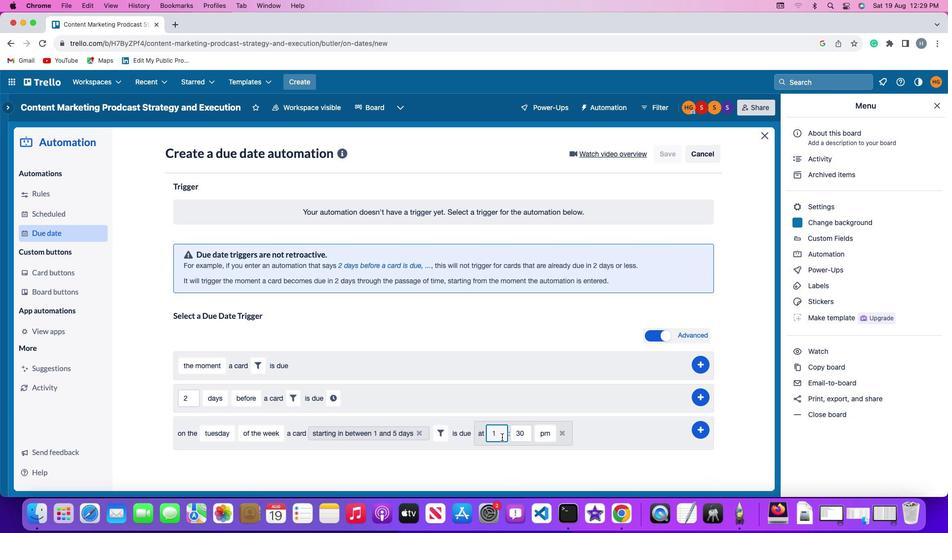 
Action: Mouse moved to (514, 452)
Screenshot: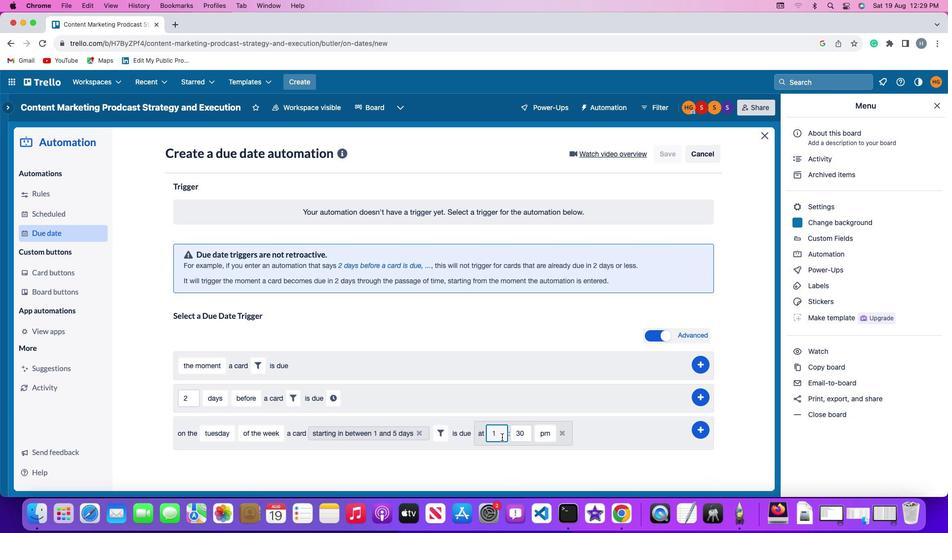 
Action: Mouse pressed left at (514, 452)
Screenshot: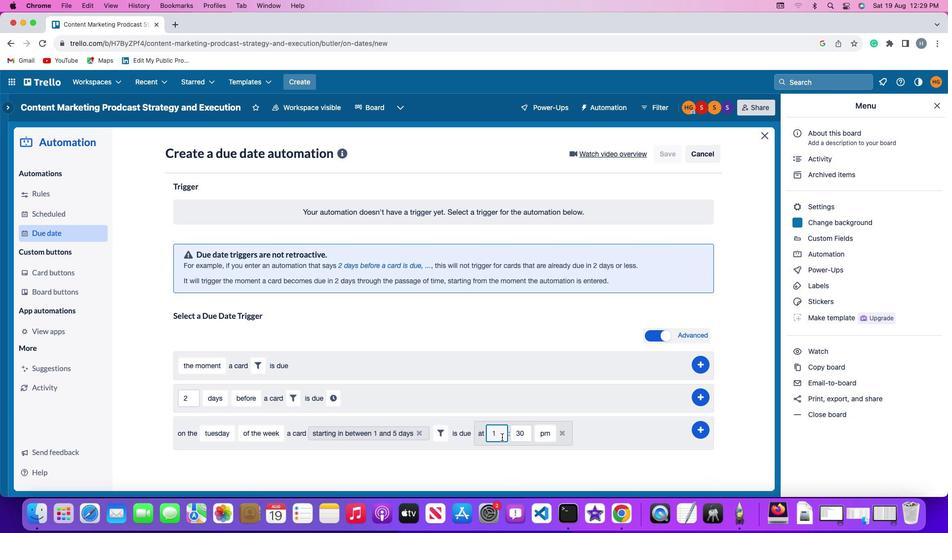 
Action: Mouse moved to (514, 452)
Screenshot: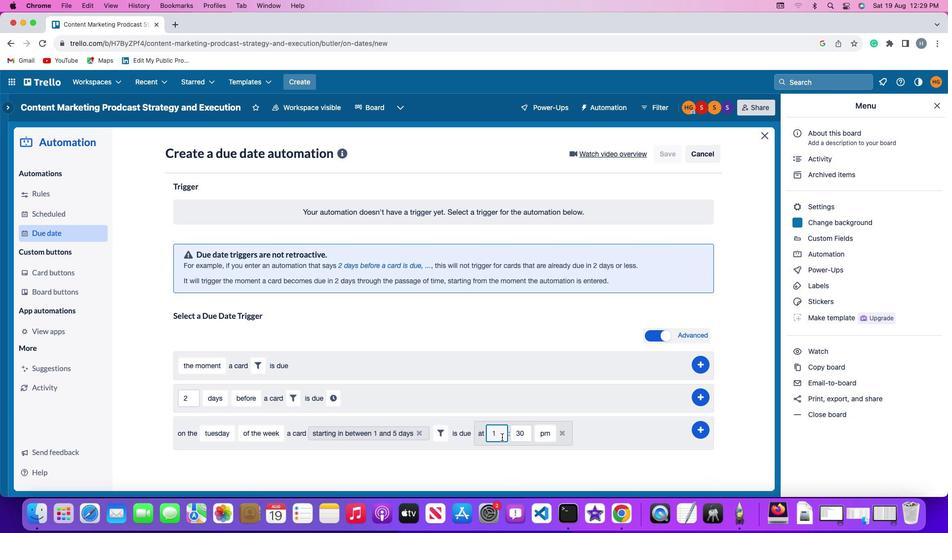 
Action: Key pressed '1'
Screenshot: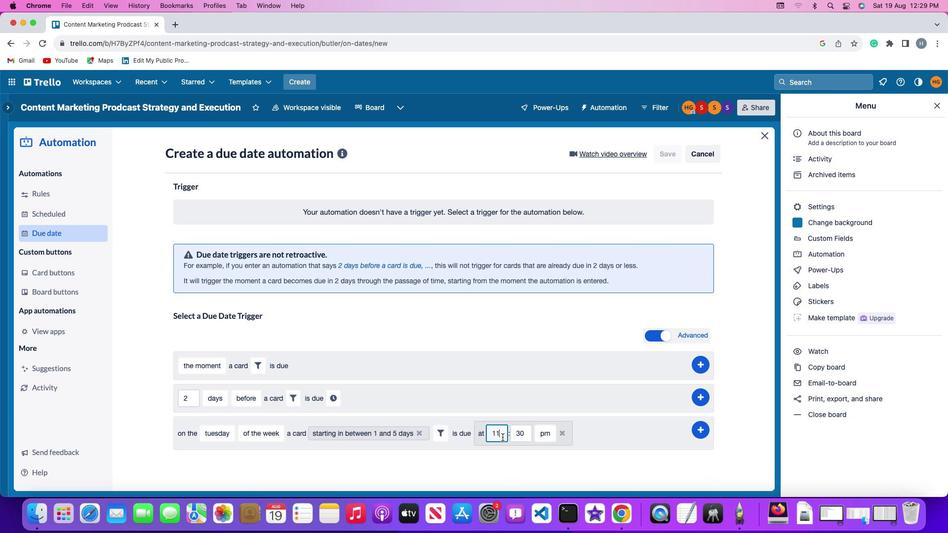 
Action: Mouse moved to (531, 447)
Screenshot: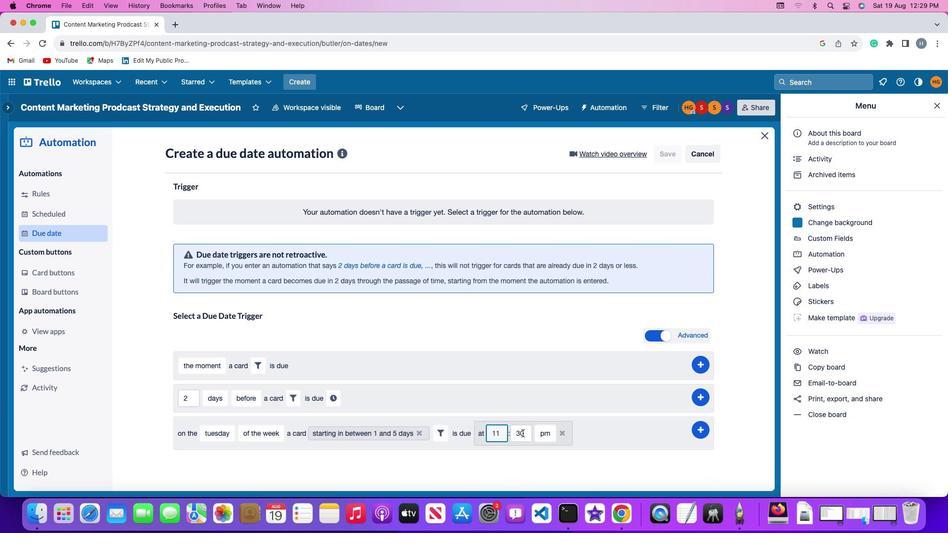 
Action: Mouse pressed left at (531, 447)
Screenshot: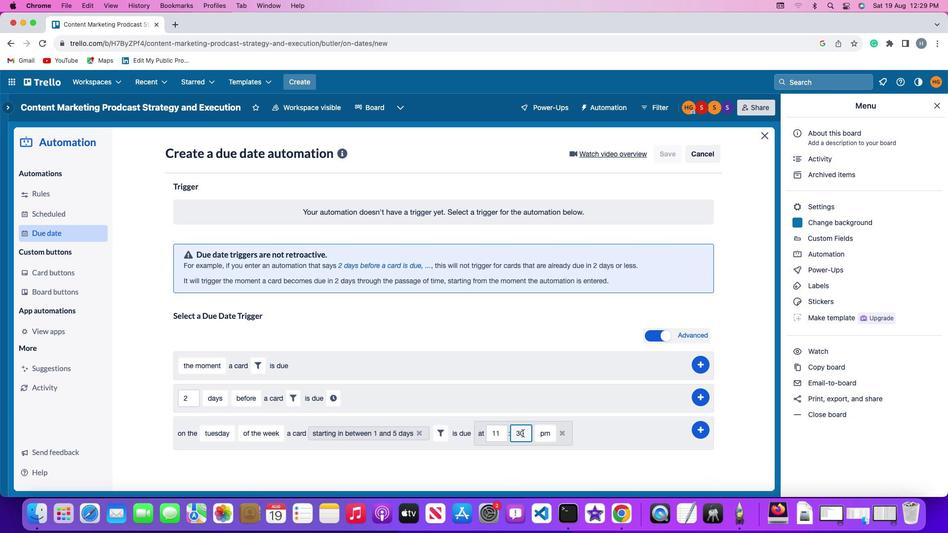 
Action: Key pressed Key.backspaceKey.backspace'0''0'
Screenshot: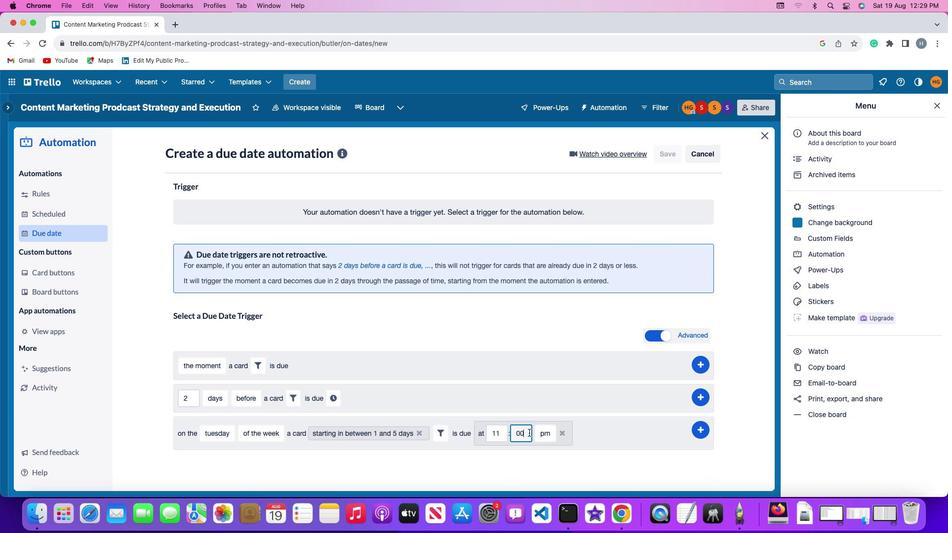 
Action: Mouse moved to (544, 446)
Screenshot: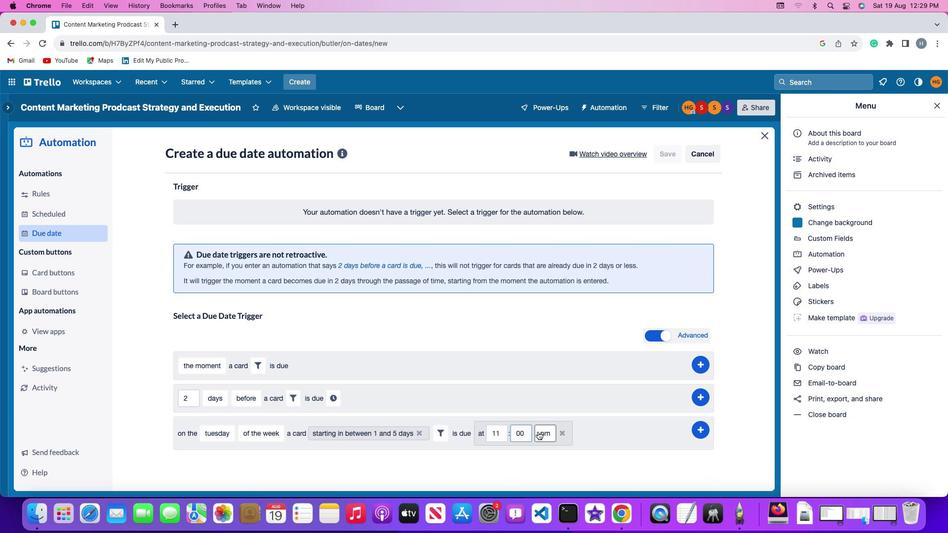 
Action: Mouse pressed left at (544, 446)
Screenshot: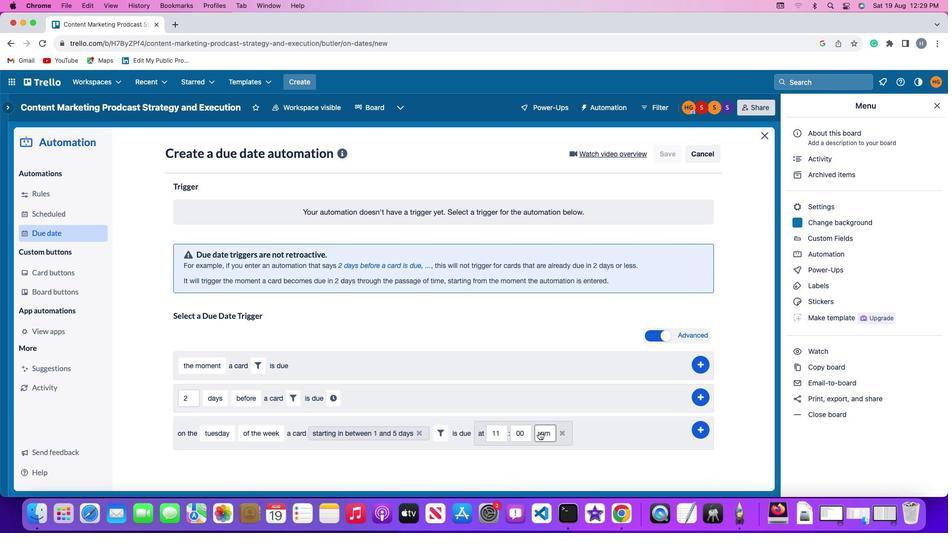 
Action: Mouse moved to (550, 461)
Screenshot: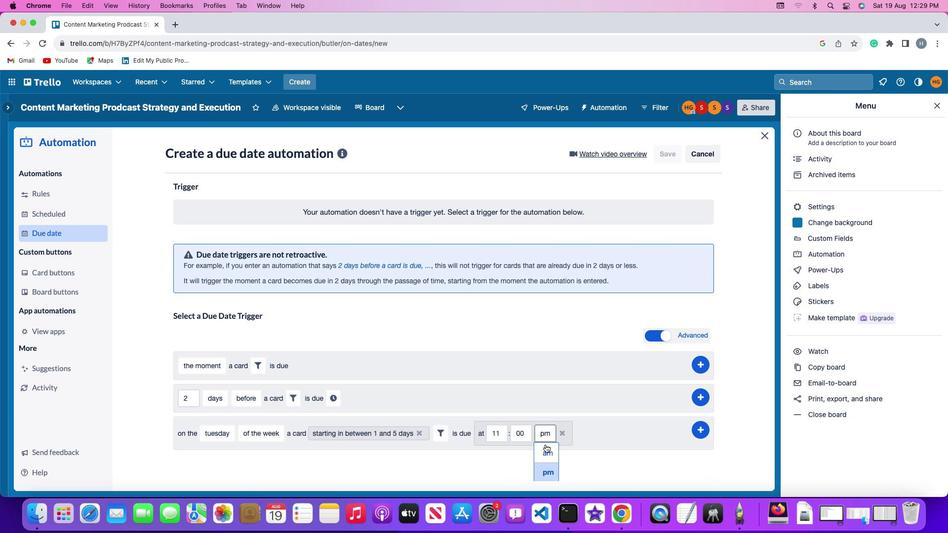 
Action: Mouse pressed left at (550, 461)
Screenshot: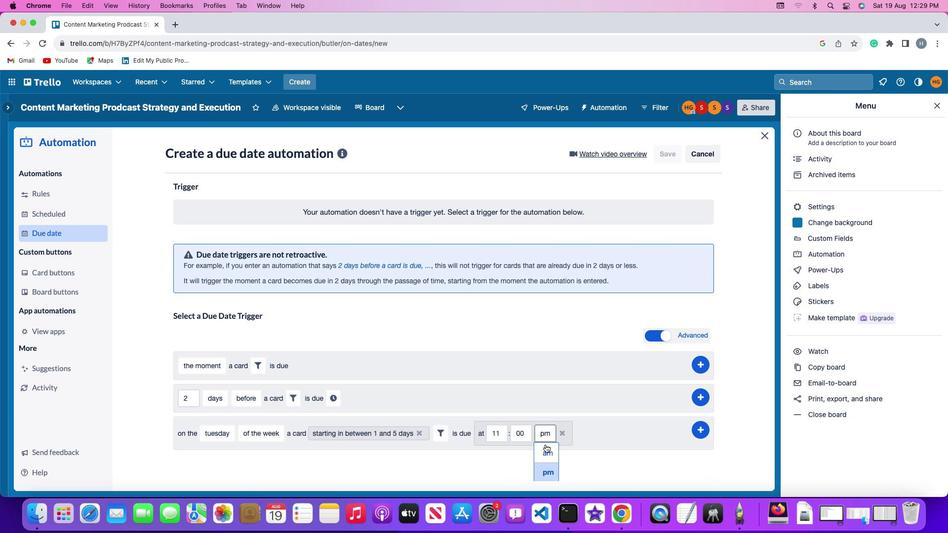 
Action: Mouse moved to (676, 441)
Screenshot: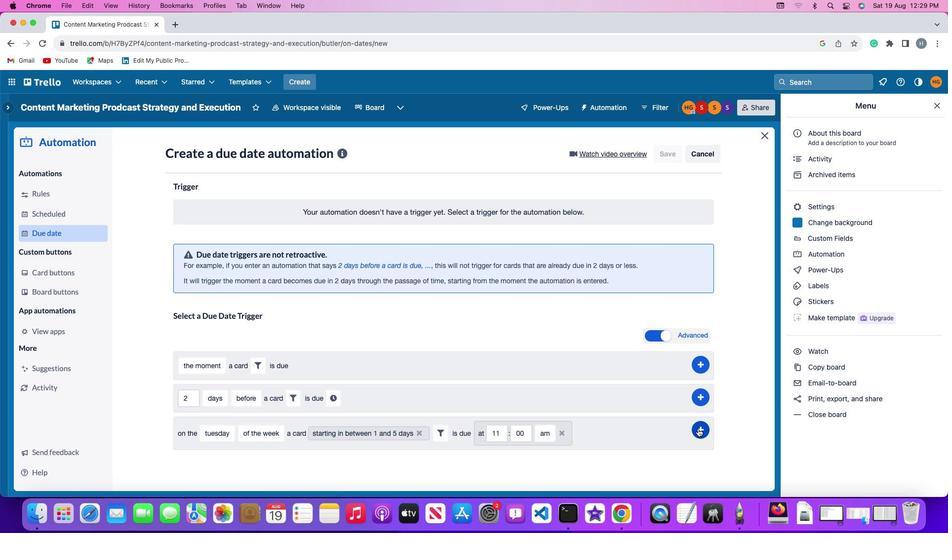 
Action: Mouse pressed left at (676, 441)
Screenshot: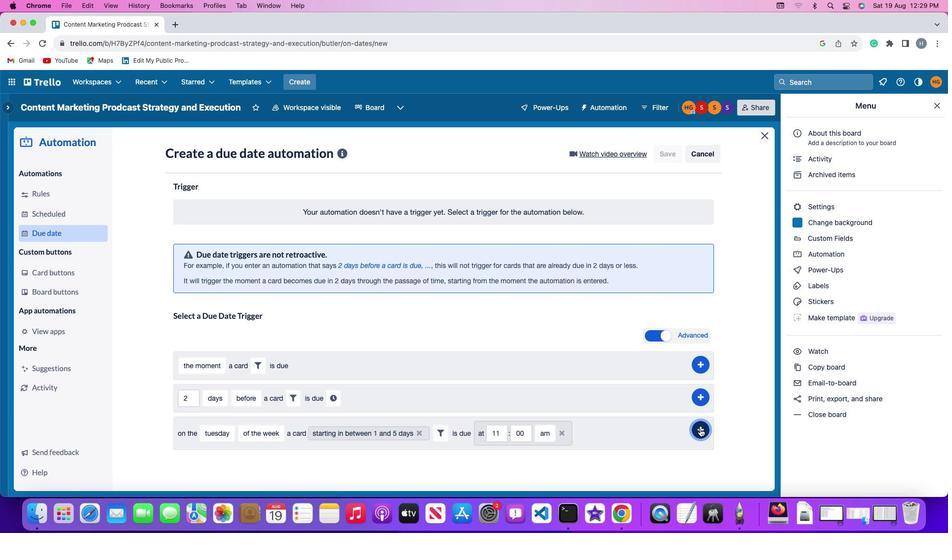 
Action: Mouse moved to (717, 349)
Screenshot: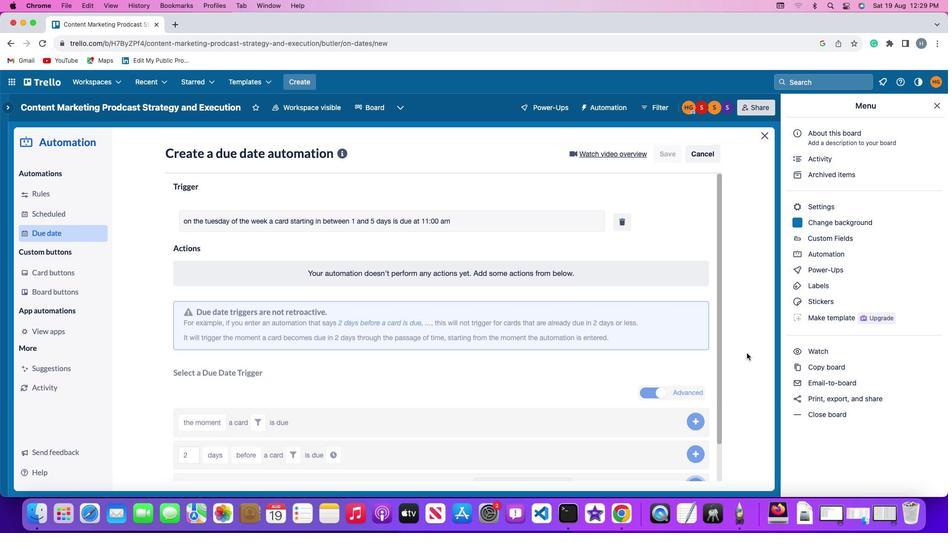 
